 Task: Find a place to stay in Tver, Russia, from June 22 to June 30, with a price range of ₹7000 to ₹15000, 1 bedroom, 1 bathroom, and self check-in option.
Action: Mouse moved to (568, 354)
Screenshot: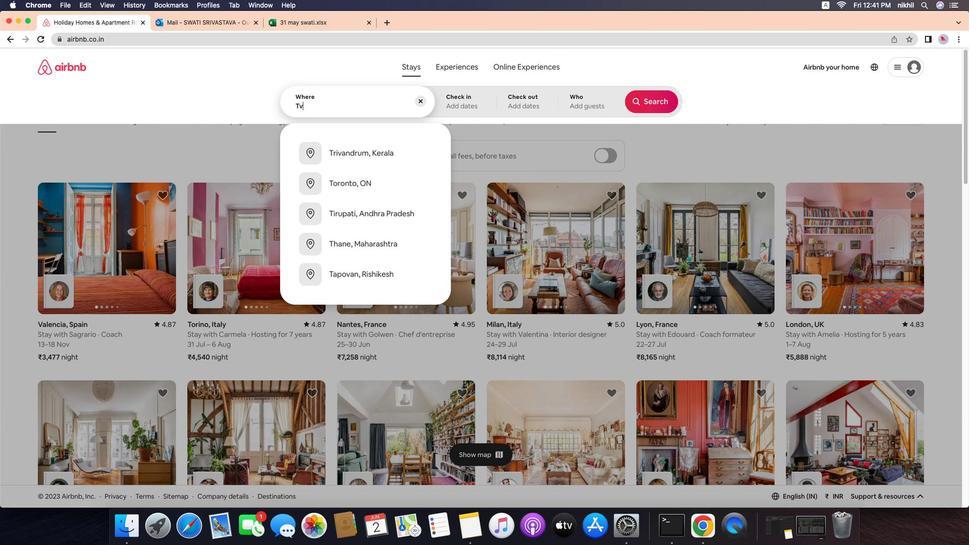 
Action: Mouse pressed left at (568, 354)
Screenshot: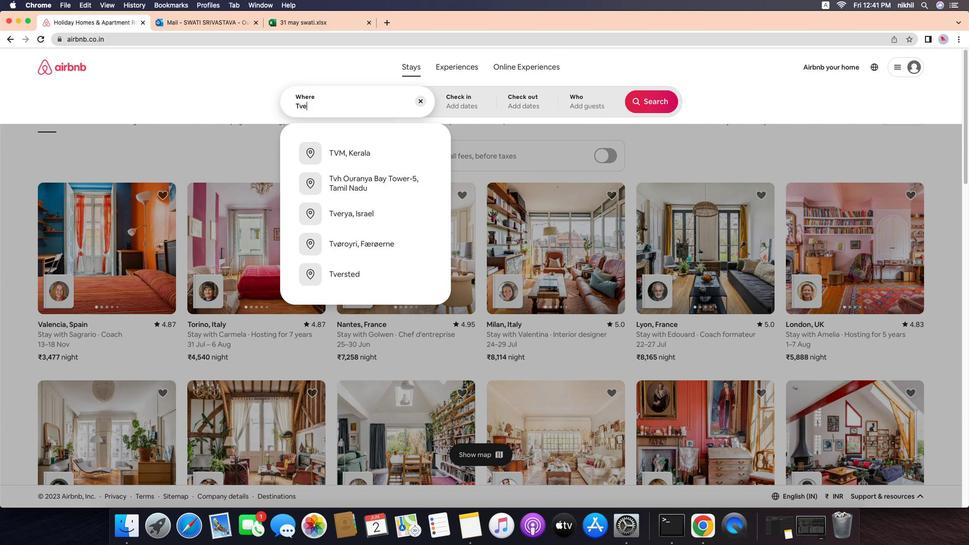 
Action: Mouse moved to (565, 355)
Screenshot: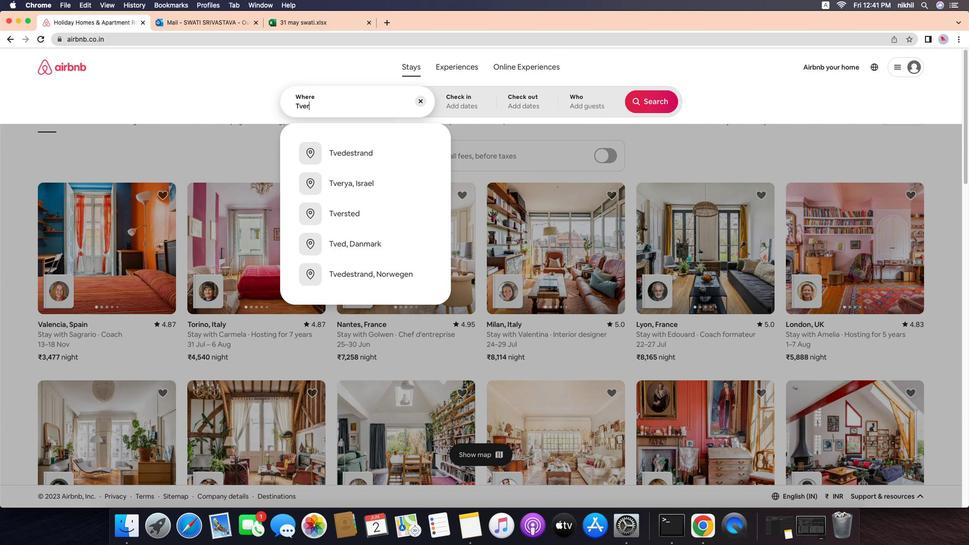 
Action: Mouse pressed left at (565, 355)
Screenshot: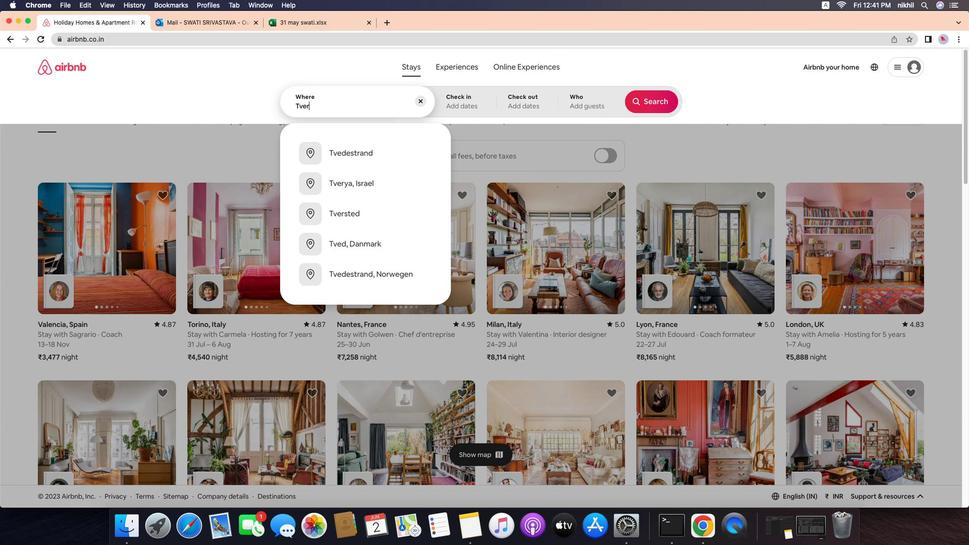 
Action: Mouse moved to (599, 348)
Screenshot: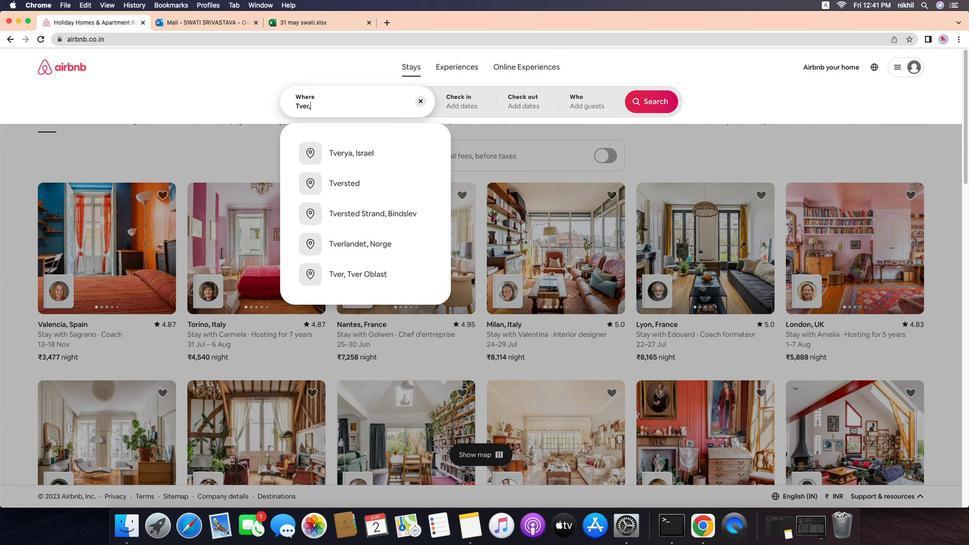 
Action: Mouse pressed left at (599, 348)
Screenshot: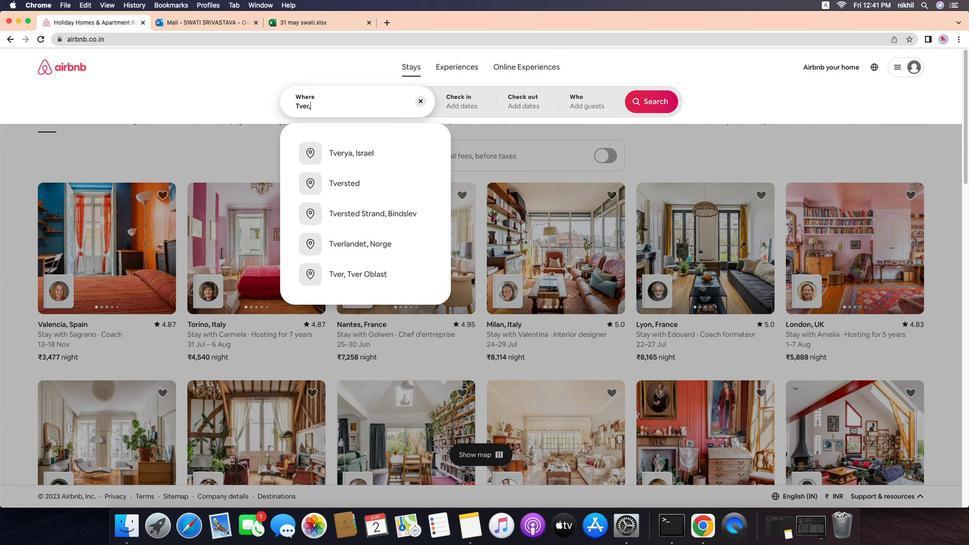 
Action: Mouse moved to (599, 348)
Screenshot: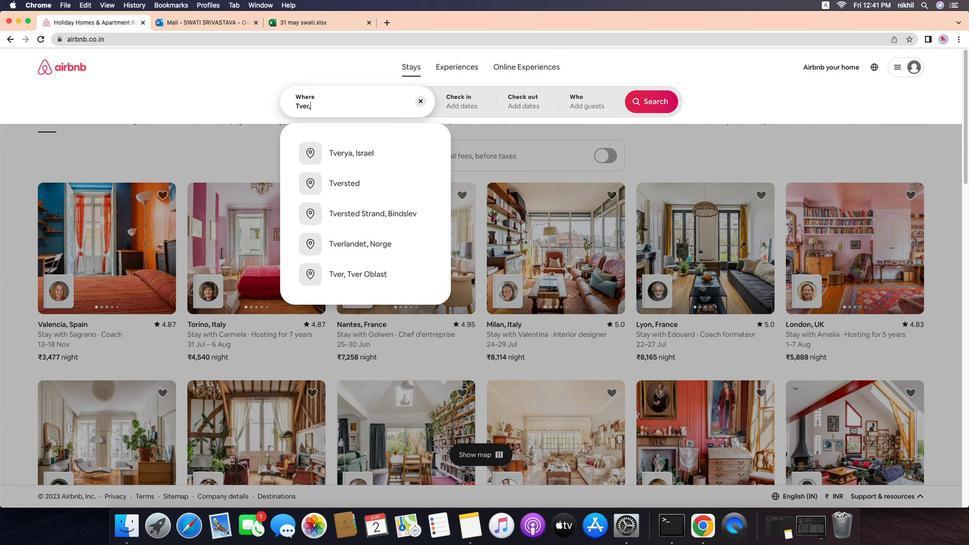 
Action: Key pressed Key.caps_lock'T'Key.caps_lock'v''e''r'','Key.spaceKey.caps_lock'R'Key.caps_lock'u''s''s''i''a'Key.enter
Screenshot: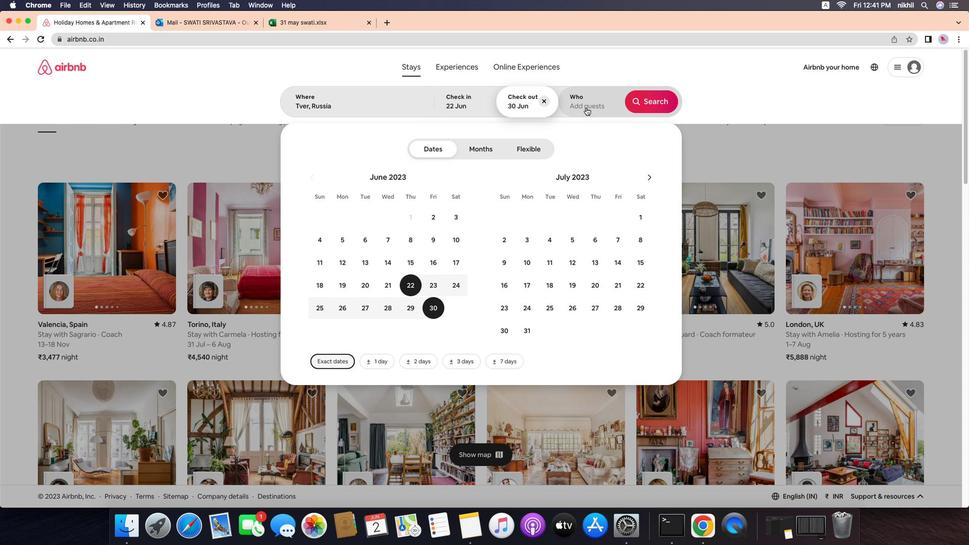 
Action: Mouse moved to (573, 313)
Screenshot: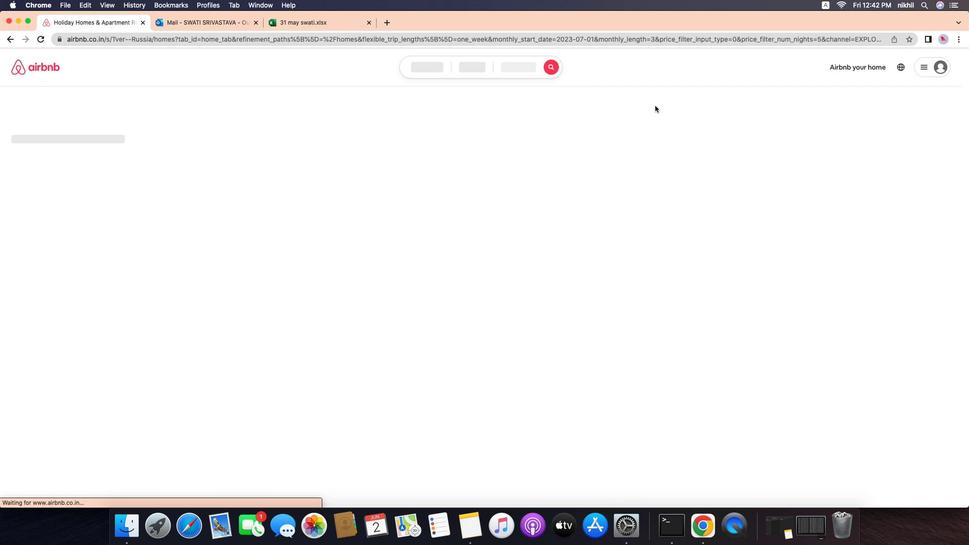 
Action: Mouse pressed left at (573, 313)
Screenshot: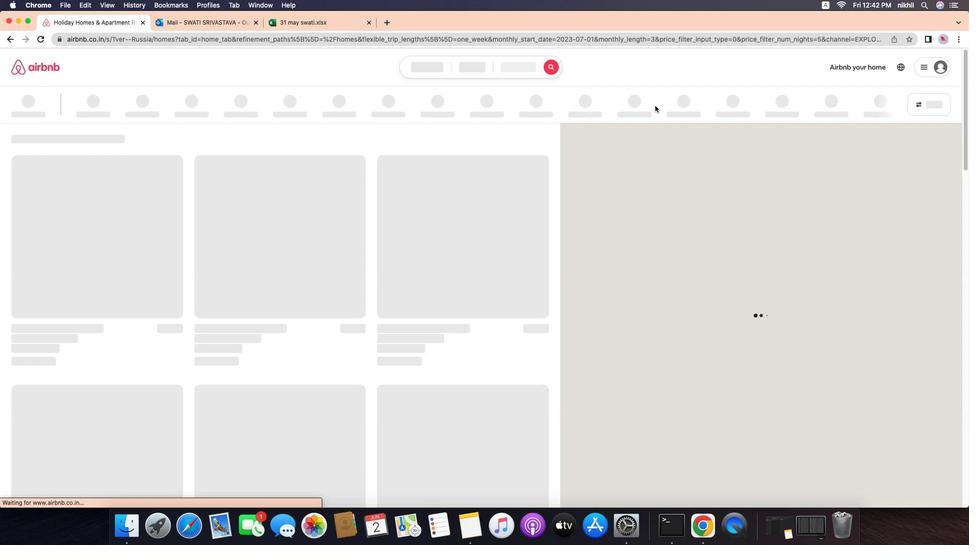 
Action: Mouse moved to (560, 308)
Screenshot: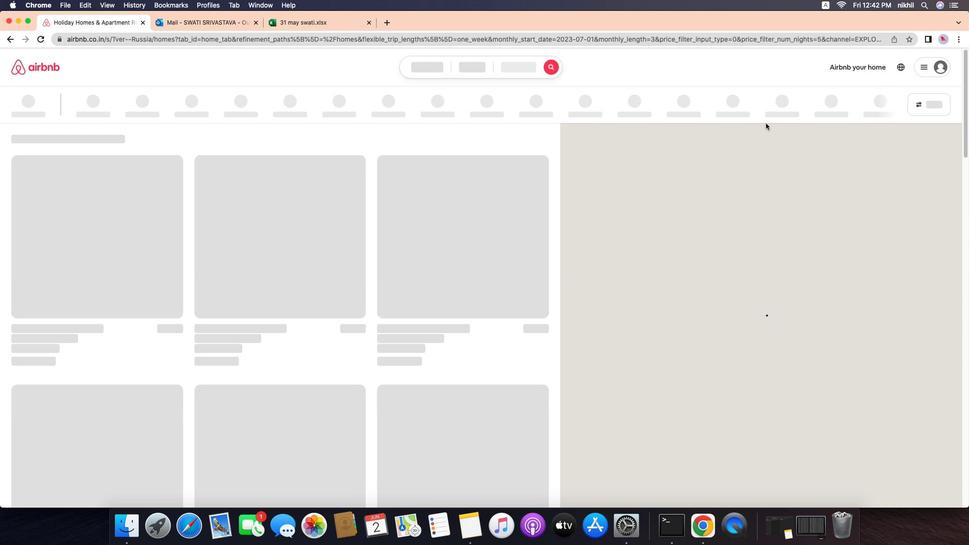 
Action: Mouse pressed left at (560, 308)
Screenshot: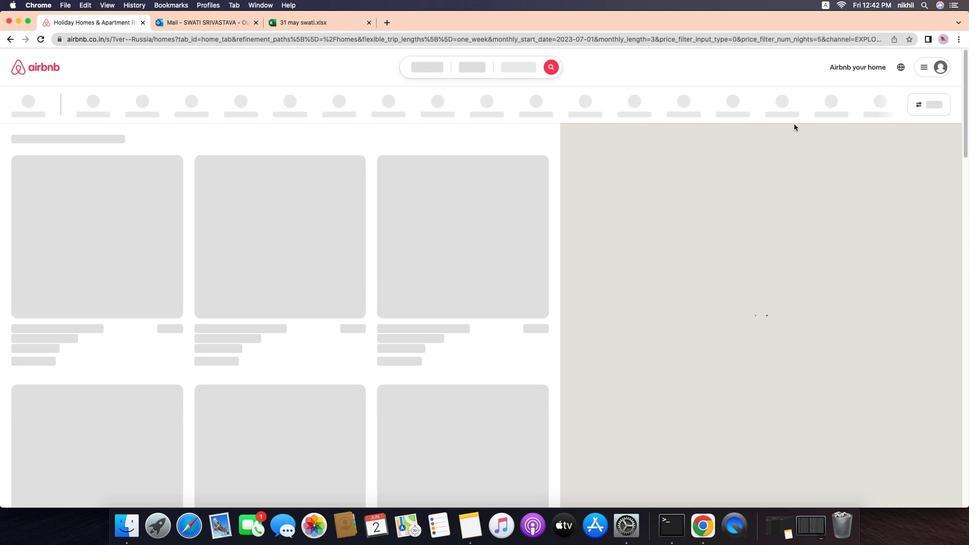 
Action: Mouse moved to (460, 348)
Screenshot: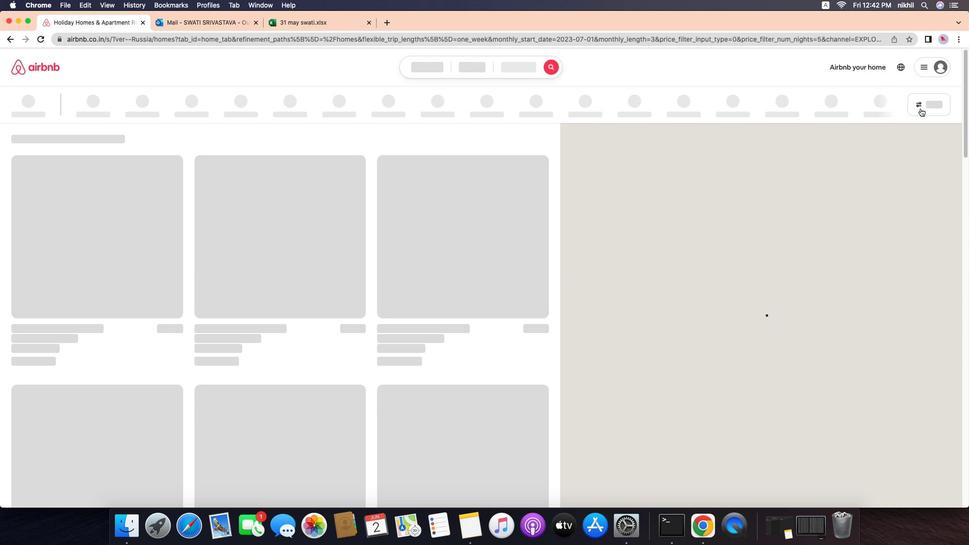 
Action: Mouse pressed left at (460, 348)
Screenshot: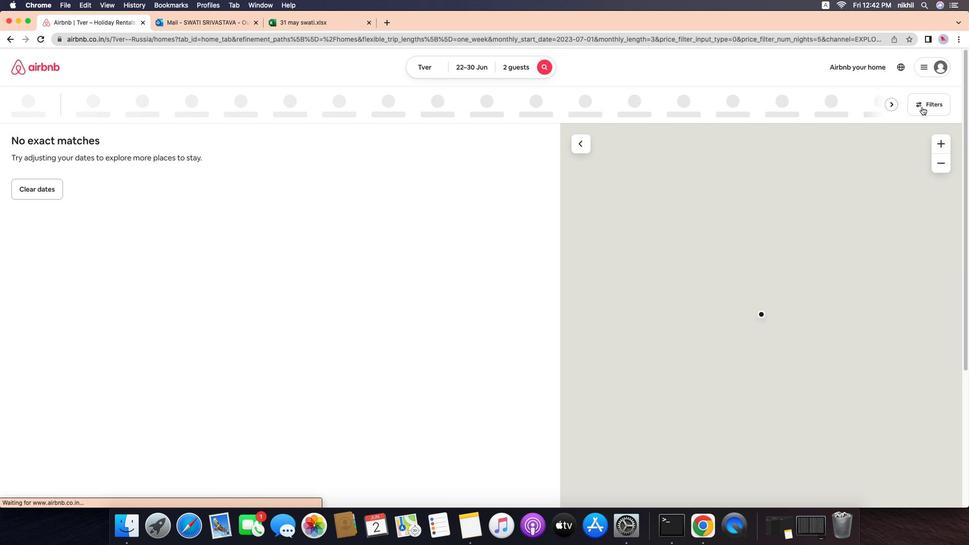 
Action: Mouse moved to (419, 338)
Screenshot: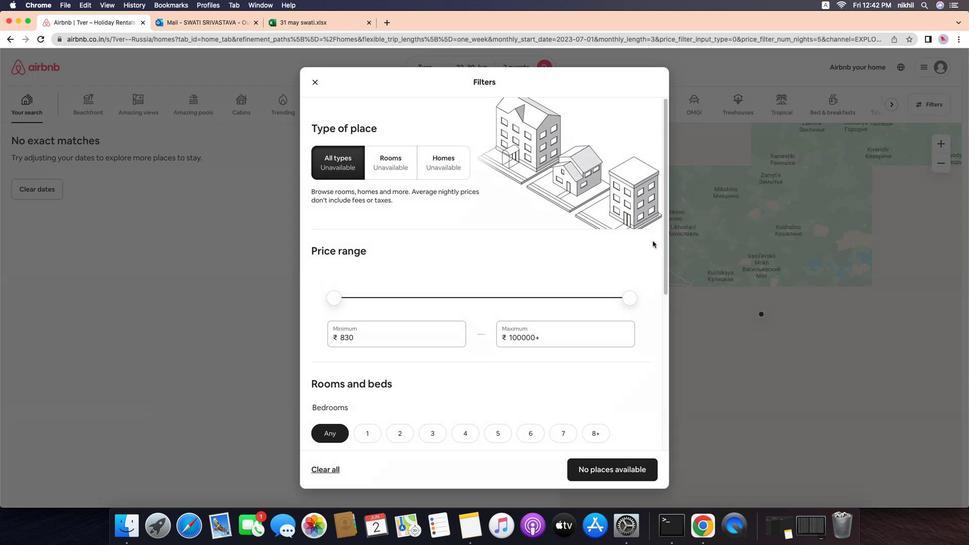 
Action: Mouse pressed left at (419, 338)
Screenshot: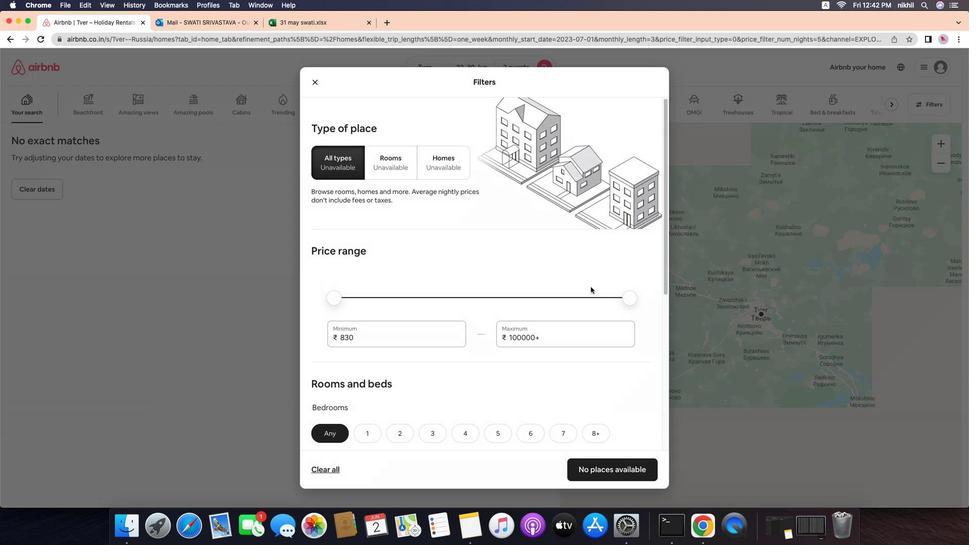 
Action: Mouse pressed left at (419, 338)
Screenshot: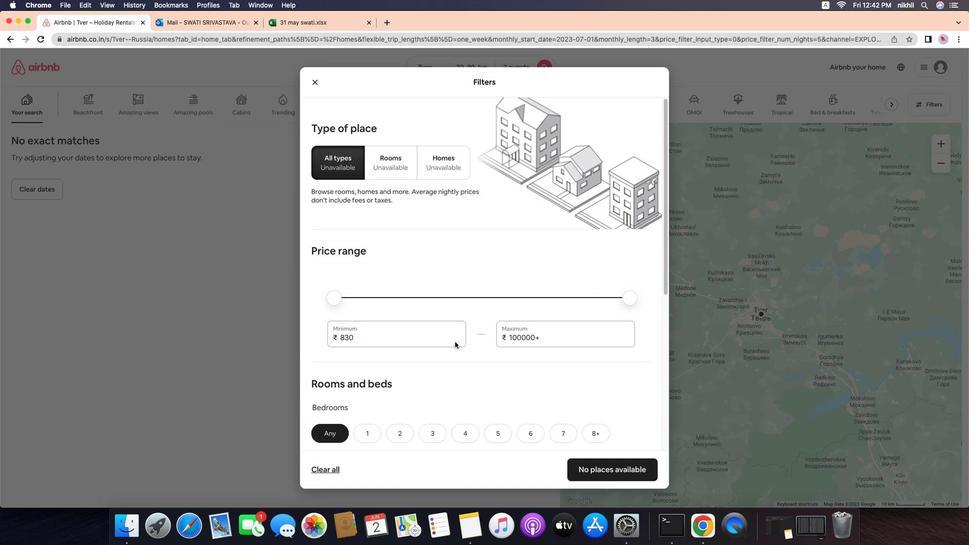 
Action: Mouse moved to (416, 348)
Screenshot: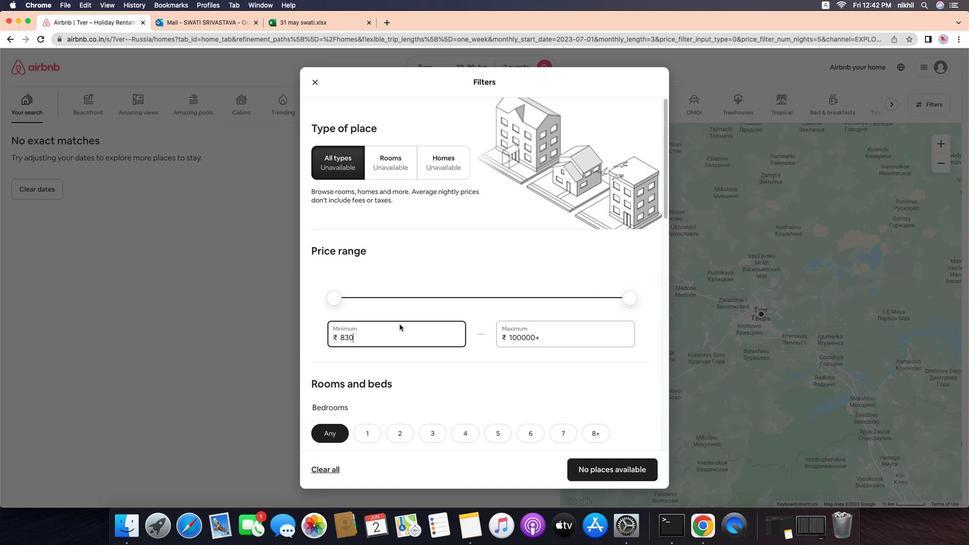 
Action: Mouse pressed left at (416, 348)
Screenshot: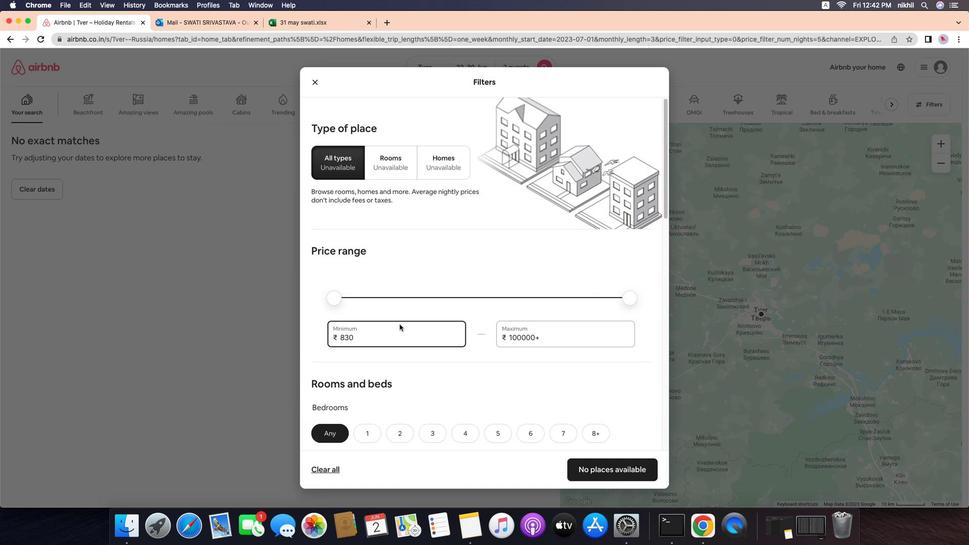 
Action: Mouse moved to (244, 347)
Screenshot: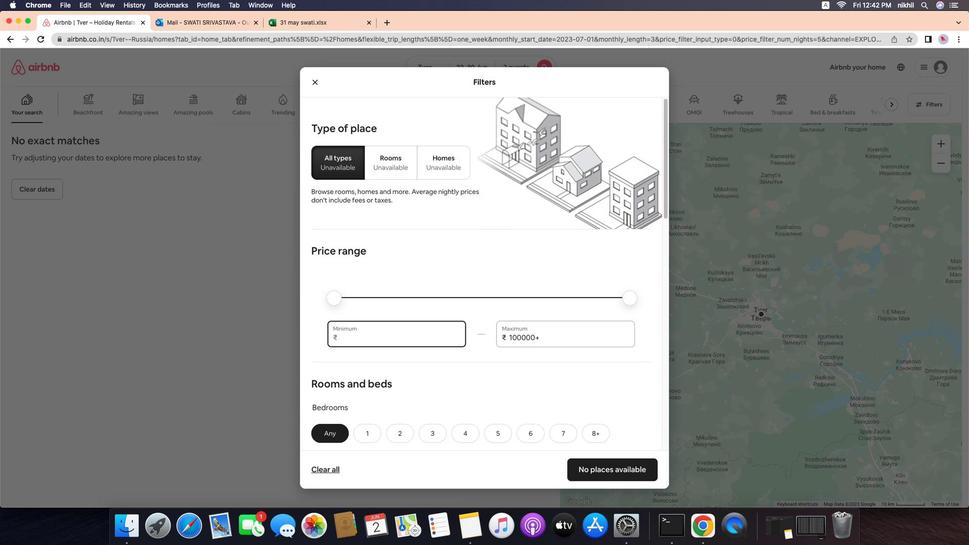 
Action: Mouse pressed left at (244, 347)
Screenshot: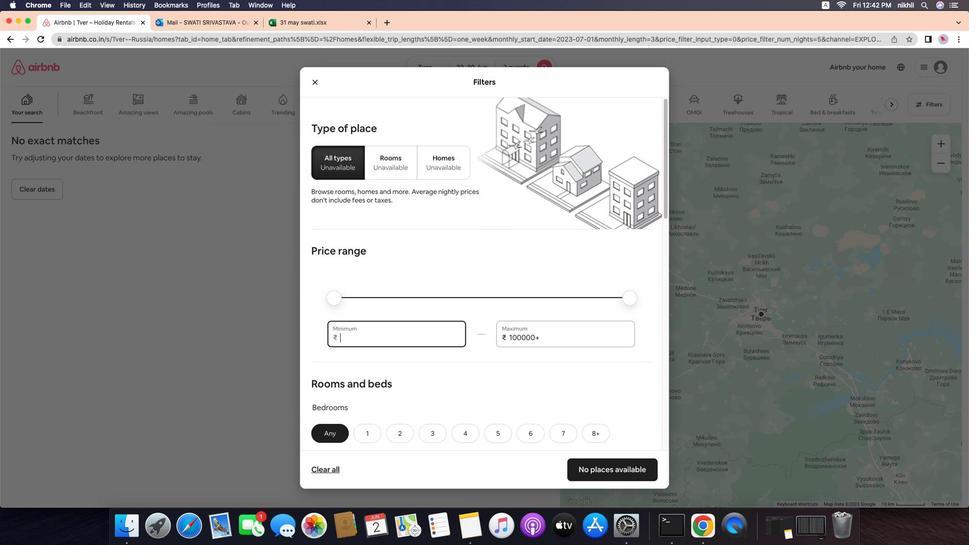 
Action: Mouse moved to (239, 348)
Screenshot: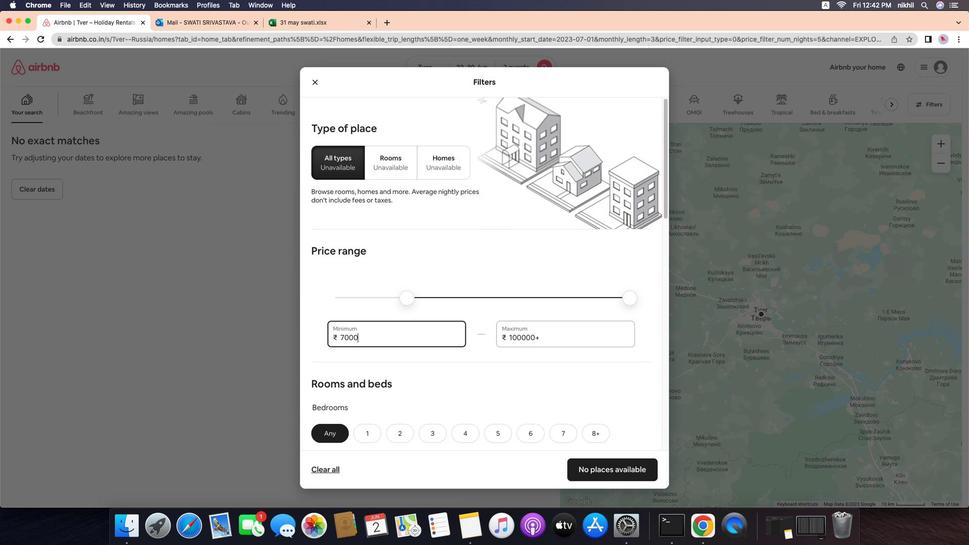 
Action: Mouse pressed left at (239, 348)
Screenshot: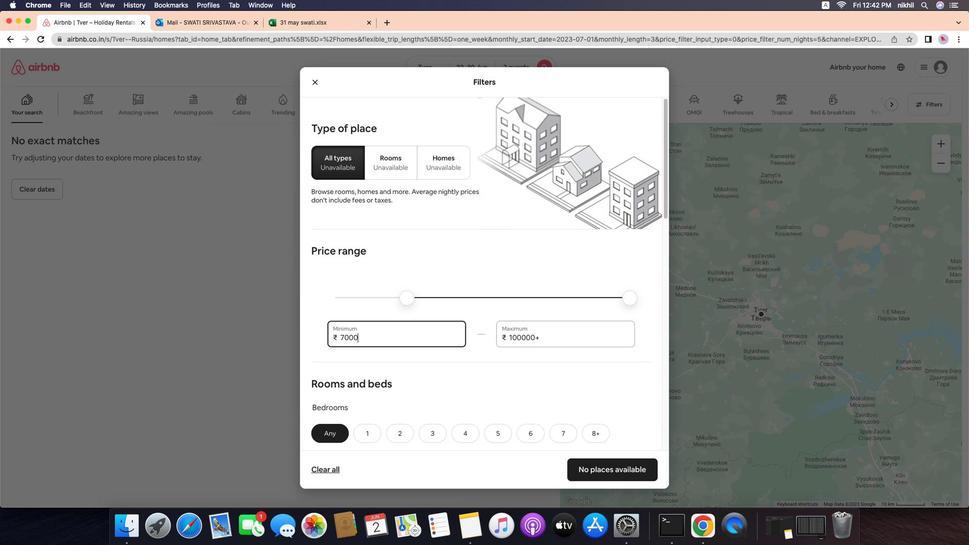 
Action: Mouse moved to (577, 302)
Screenshot: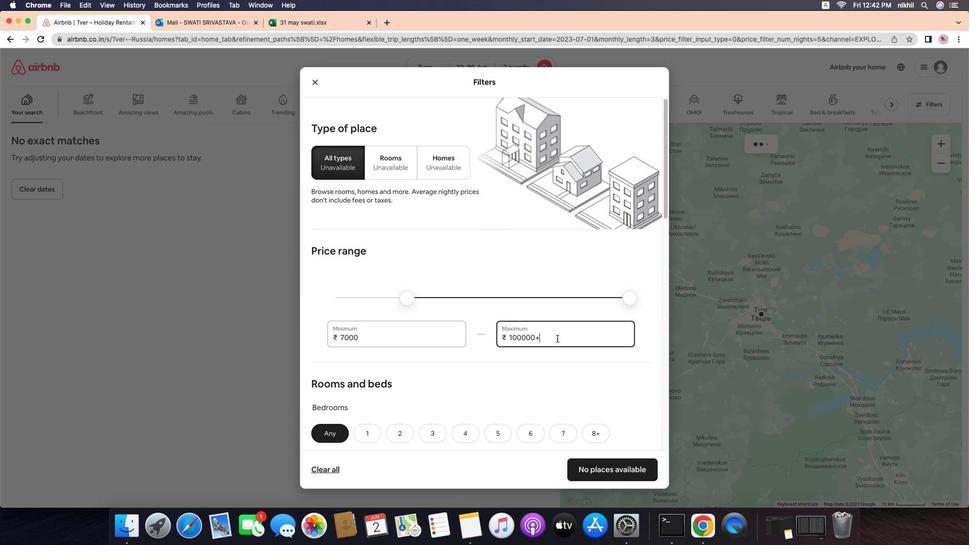
Action: Mouse pressed left at (577, 302)
Screenshot: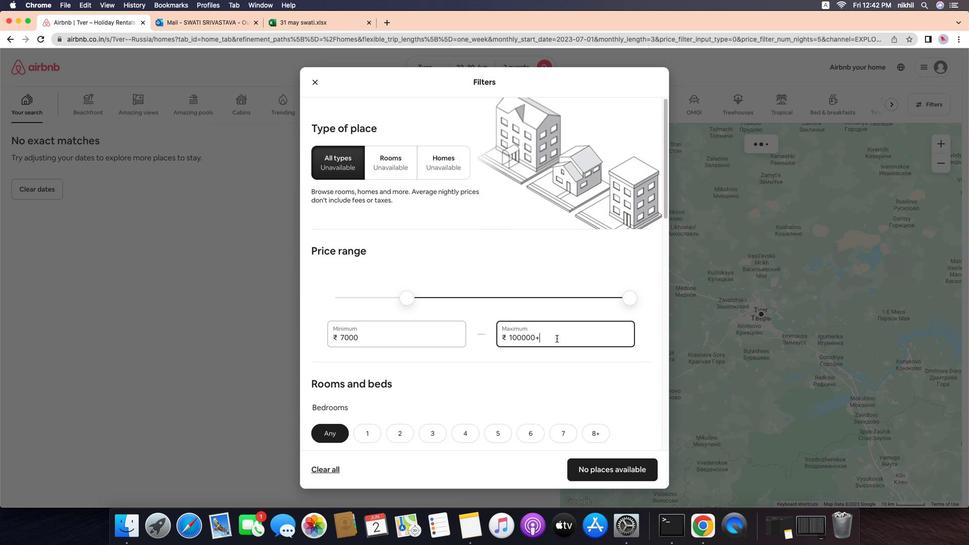 
Action: Mouse moved to (581, 304)
Screenshot: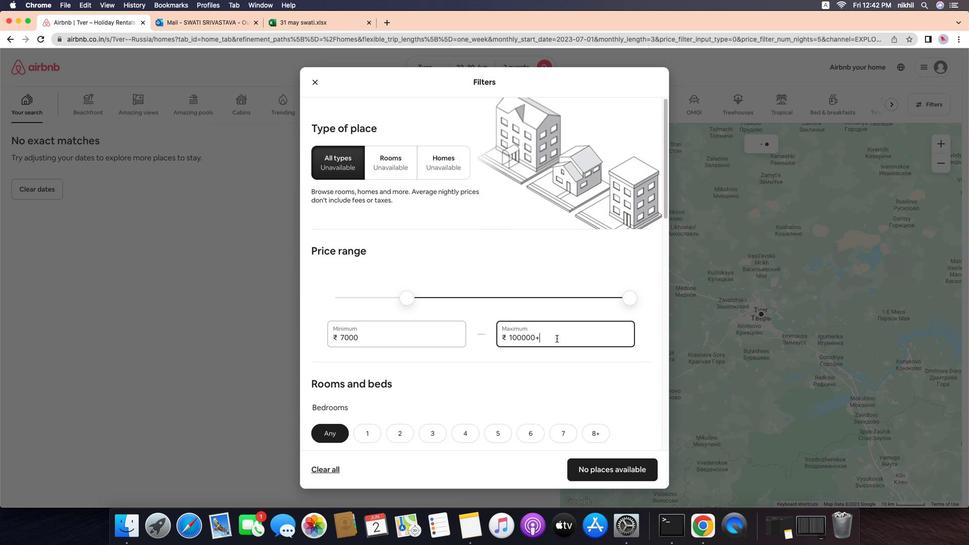 
Action: Key pressed Key.backspaceKey.backspaceKey.backspaceKey.backspace'7''0''0''0'
Screenshot: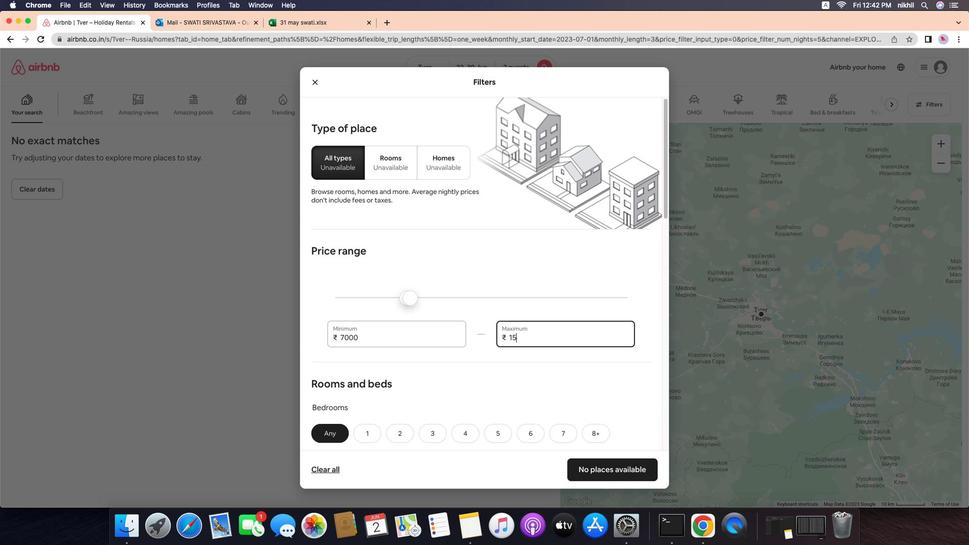 
Action: Mouse moved to (479, 301)
Screenshot: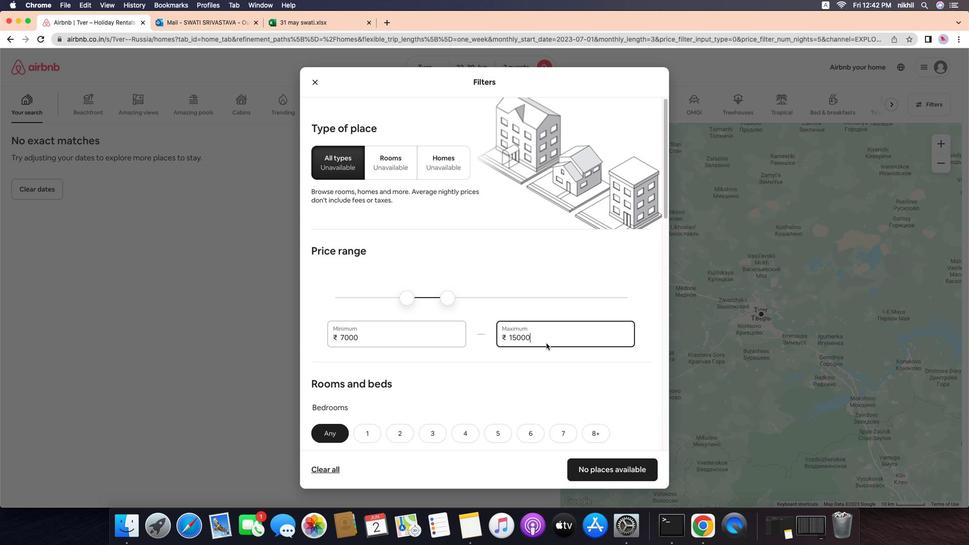 
Action: Mouse pressed left at (479, 301)
Screenshot: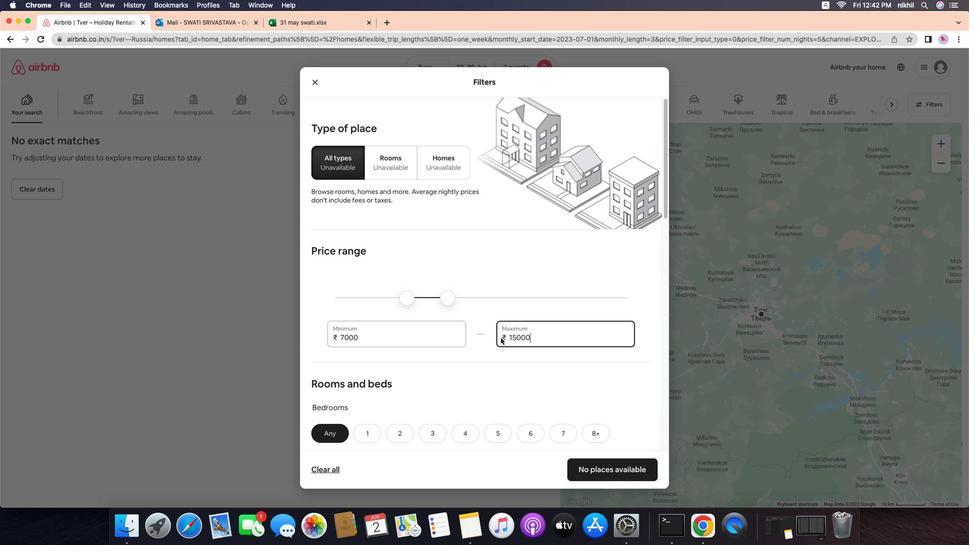 
Action: Mouse moved to (480, 301)
Screenshot: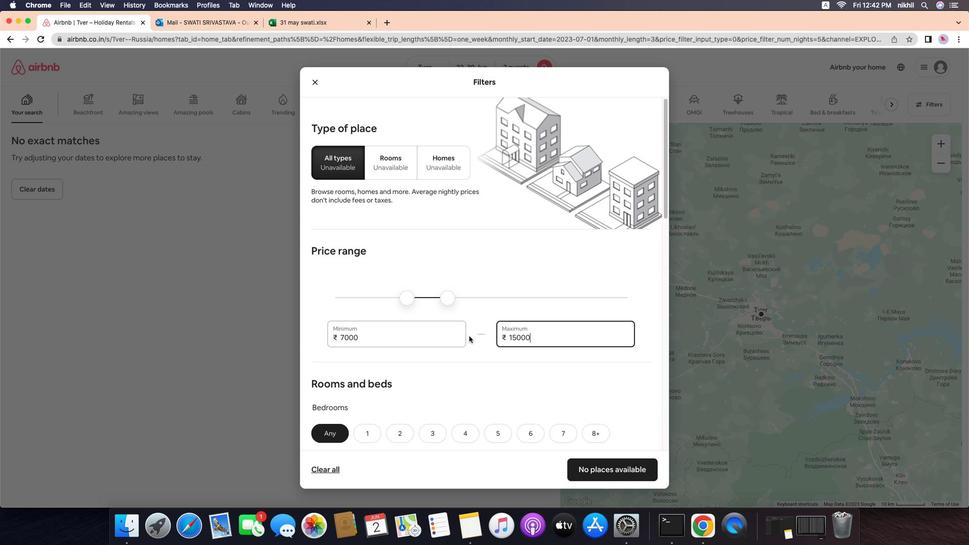 
Action: Key pressed Key.backspaceKey.backspaceKey.backspaceKey.backspaceKey.backspaceKey.backspaceKey.backspaceKey.backspace'1''5''0''0''0'
Screenshot: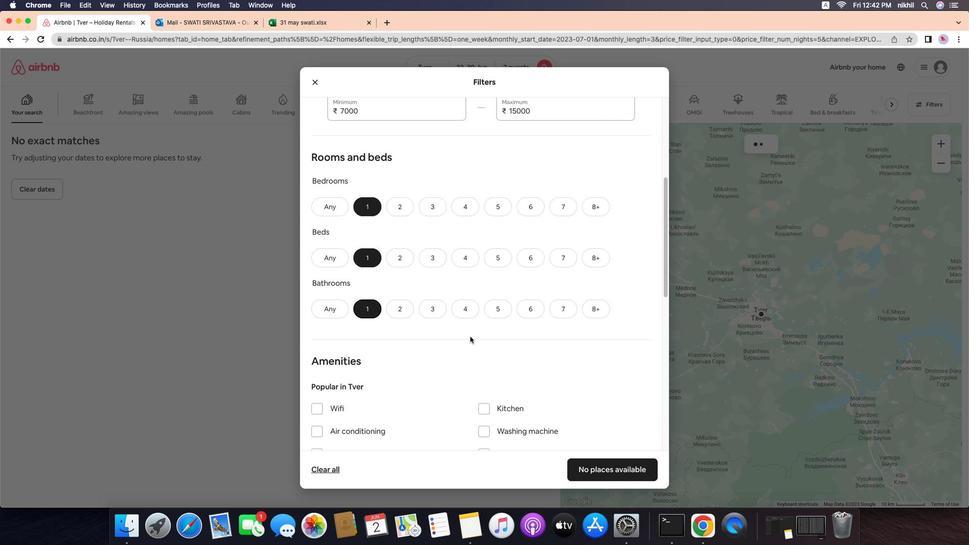 
Action: Mouse moved to (535, 302)
Screenshot: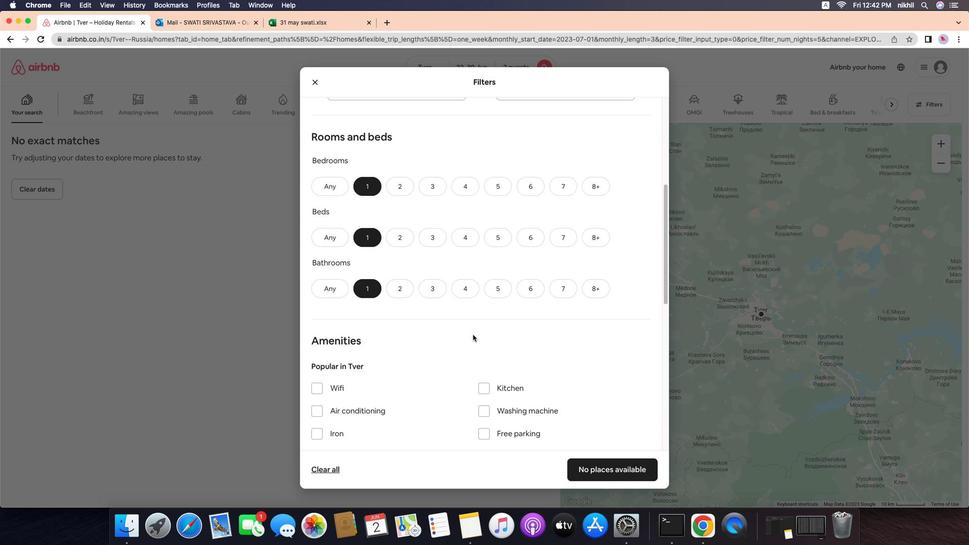 
Action: Mouse scrolled (535, 302) with delta (838, 369)
Screenshot: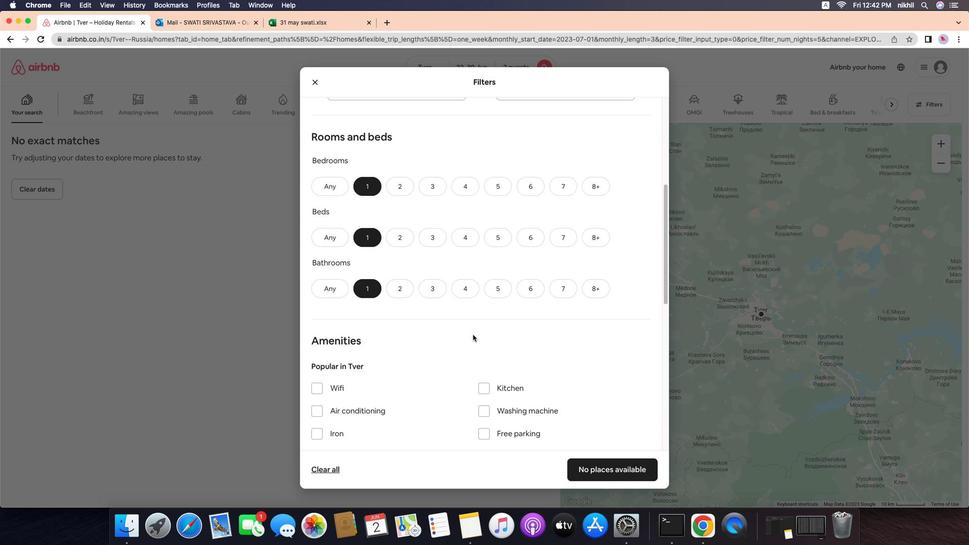 
Action: Mouse scrolled (535, 302) with delta (838, 369)
Screenshot: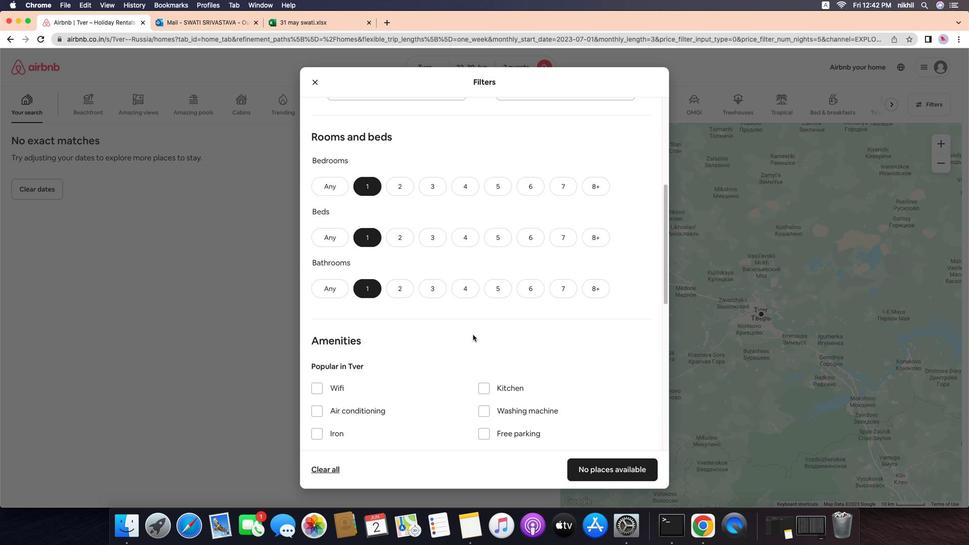 
Action: Mouse scrolled (535, 302) with delta (838, 370)
Screenshot: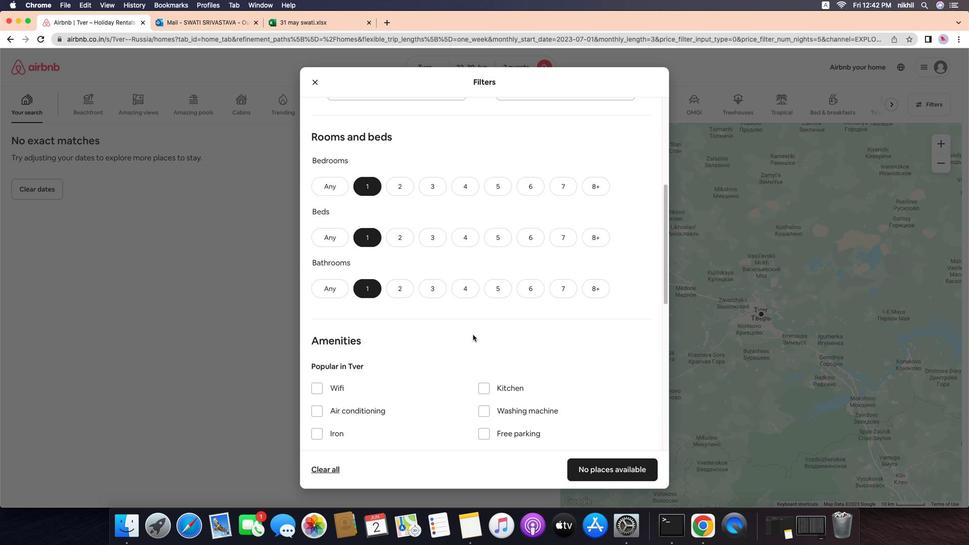 
Action: Mouse scrolled (535, 302) with delta (838, 370)
Screenshot: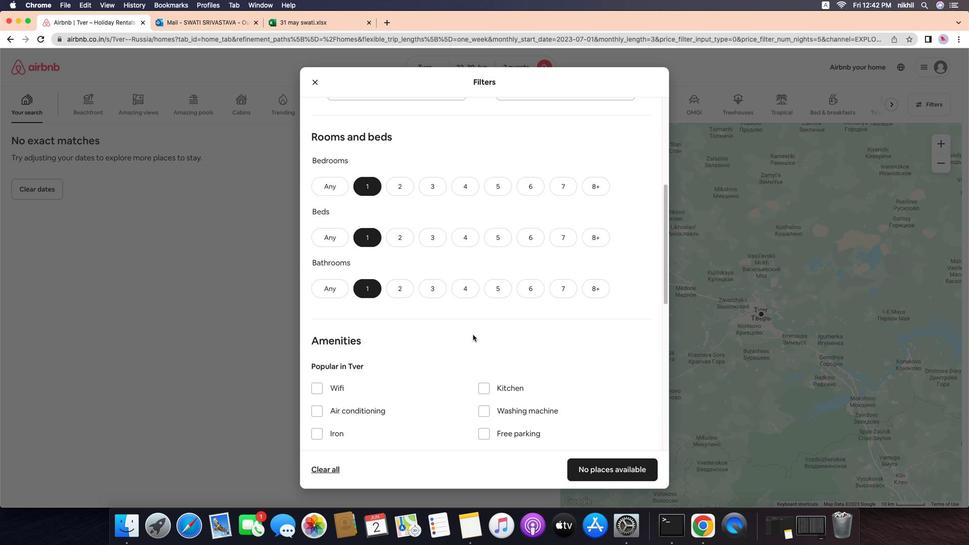 
Action: Mouse moved to (598, 328)
Screenshot: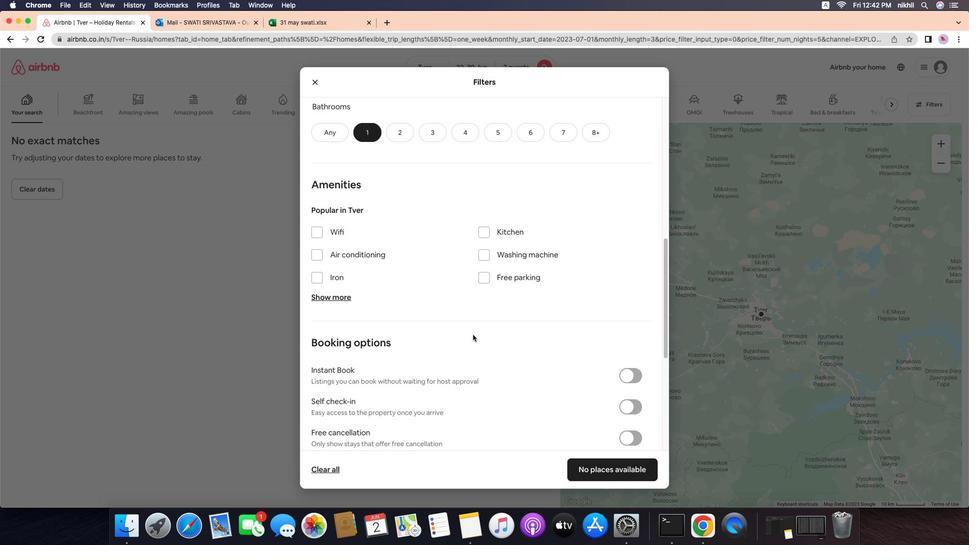 
Action: Mouse pressed left at (598, 328)
Screenshot: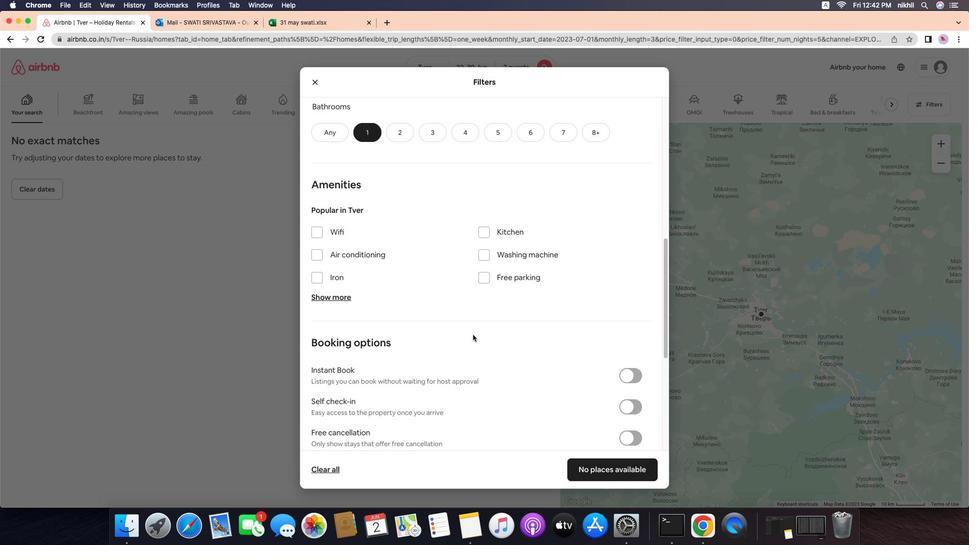 
Action: Mouse moved to (602, 318)
Screenshot: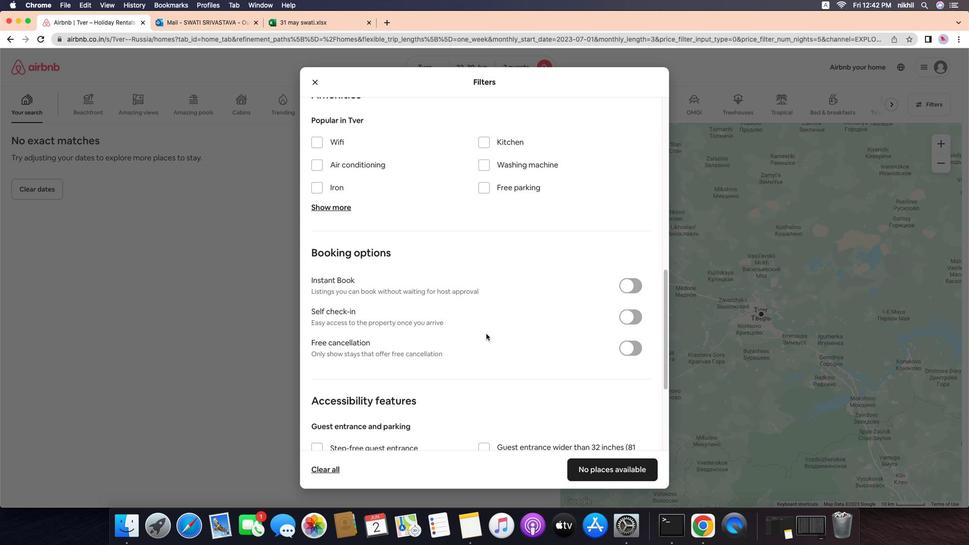 
Action: Mouse pressed left at (602, 318)
Screenshot: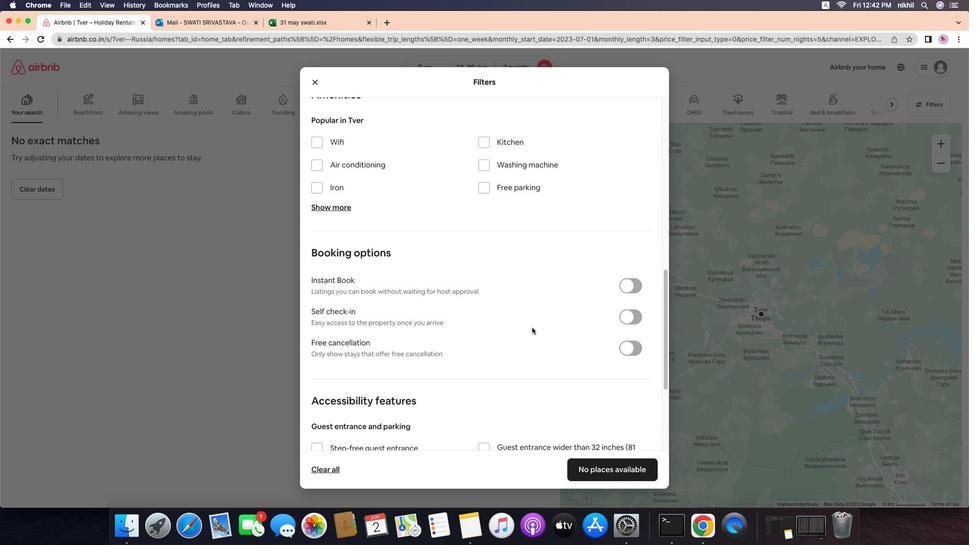 
Action: Mouse moved to (599, 307)
Screenshot: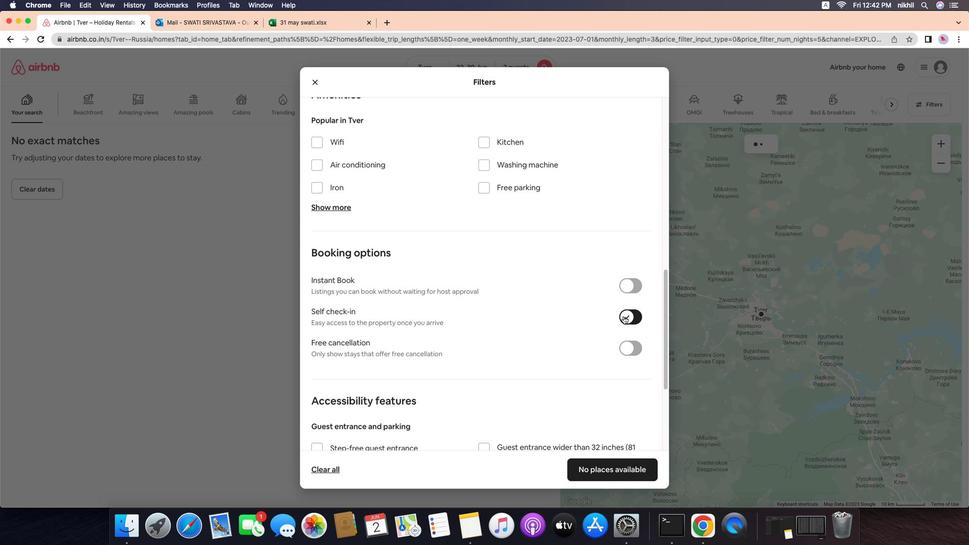 
Action: Mouse pressed left at (599, 307)
Screenshot: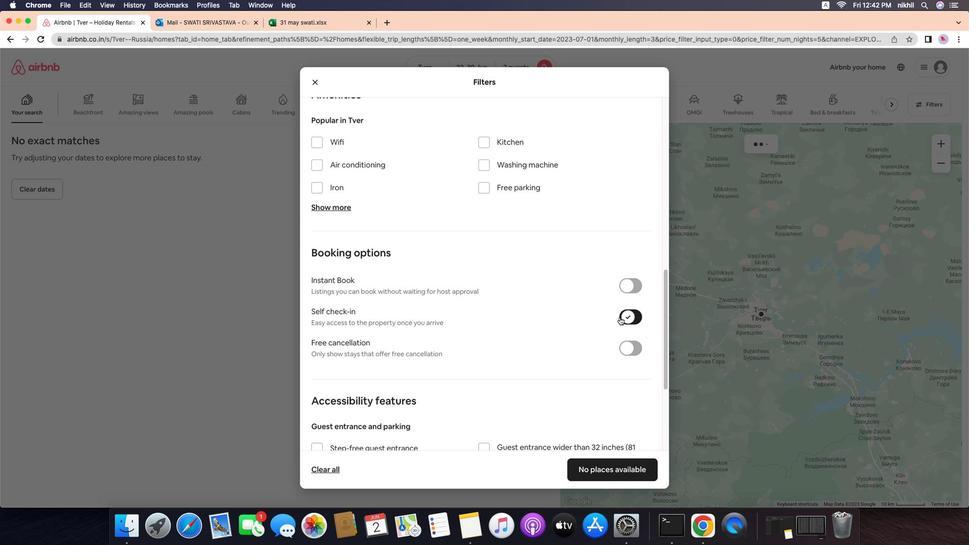 
Action: Mouse moved to (534, 302)
Screenshot: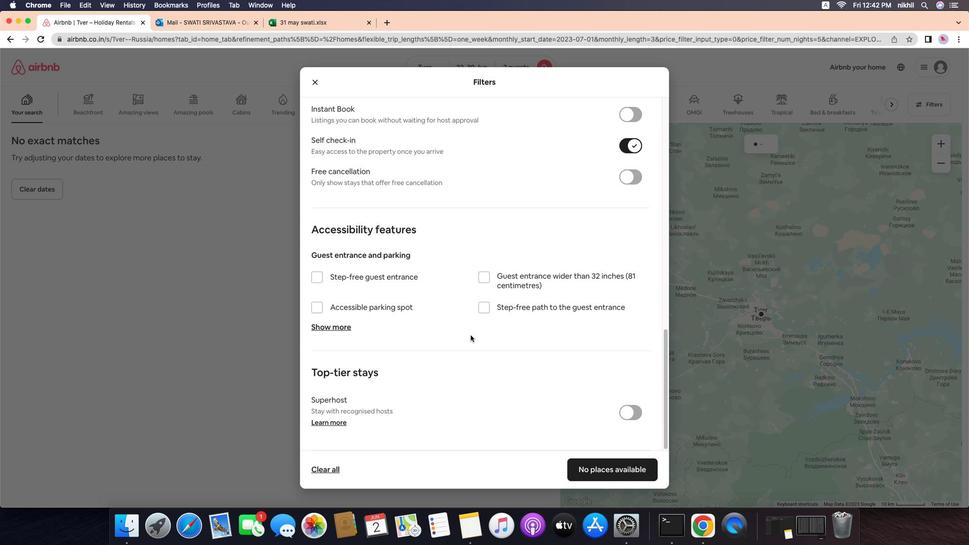
Action: Mouse scrolled (534, 302) with delta (838, 369)
Screenshot: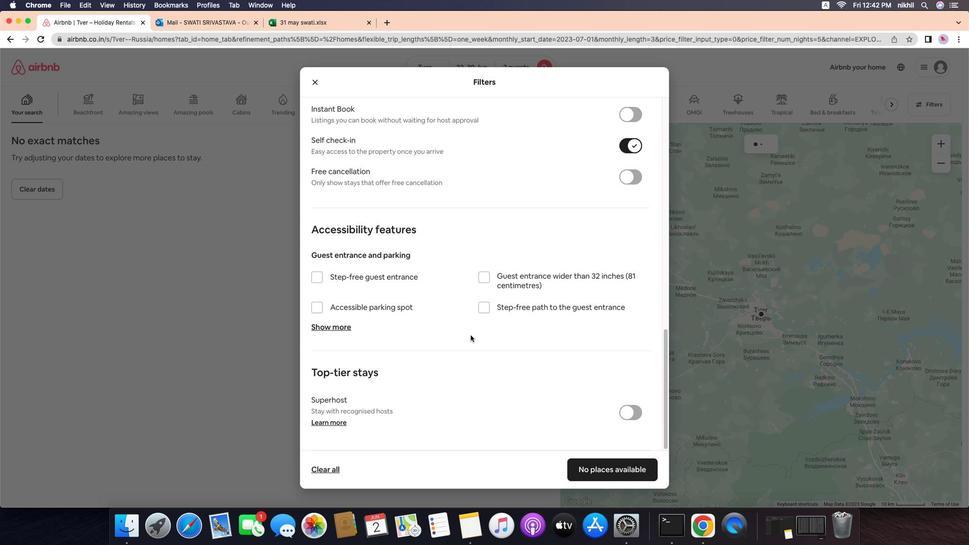 
Action: Mouse moved to (534, 302)
Screenshot: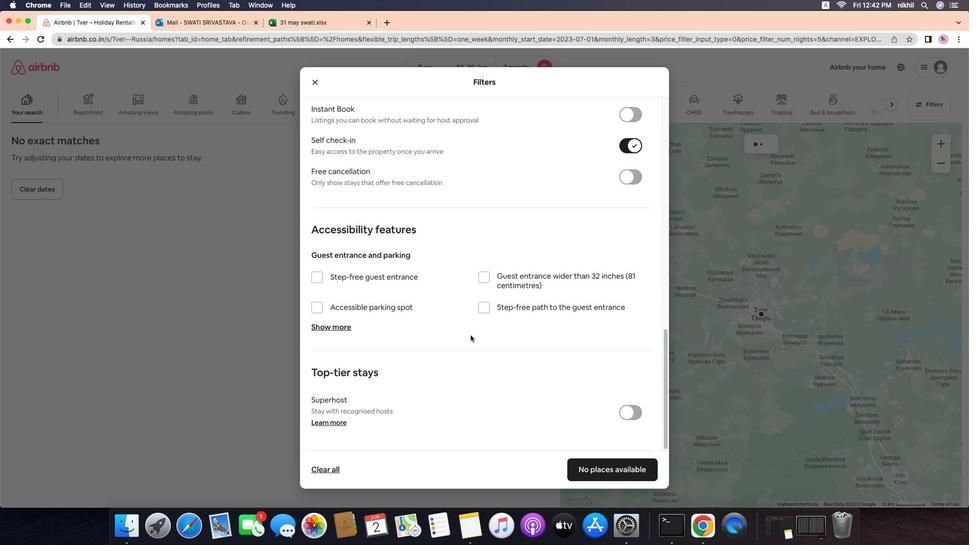 
Action: Mouse scrolled (534, 302) with delta (838, 369)
Screenshot: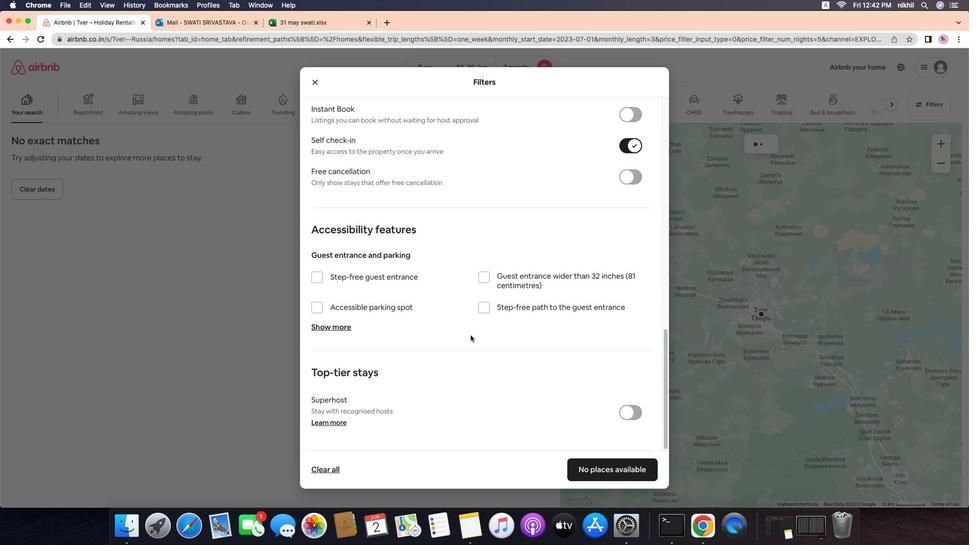 
Action: Mouse moved to (534, 302)
Screenshot: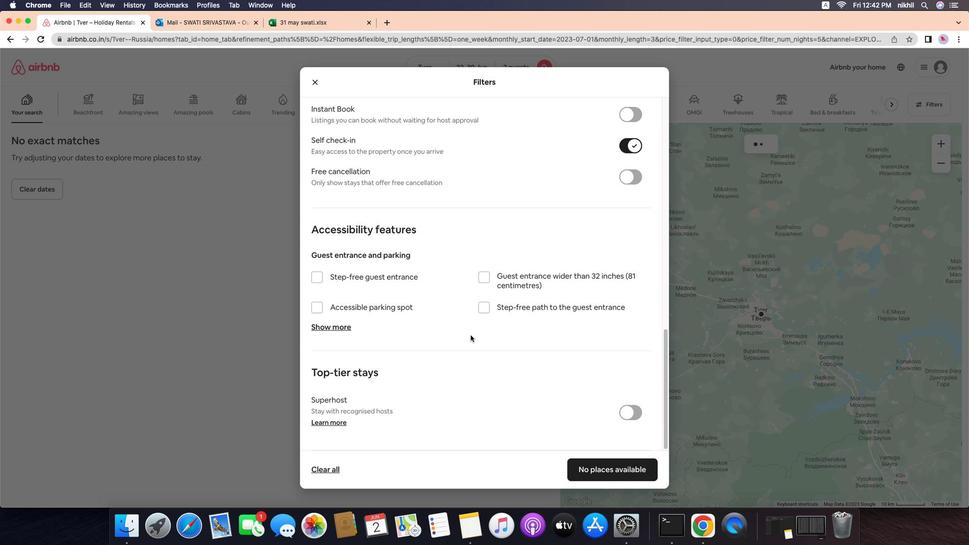 
Action: Mouse scrolled (534, 302) with delta (838, 369)
Screenshot: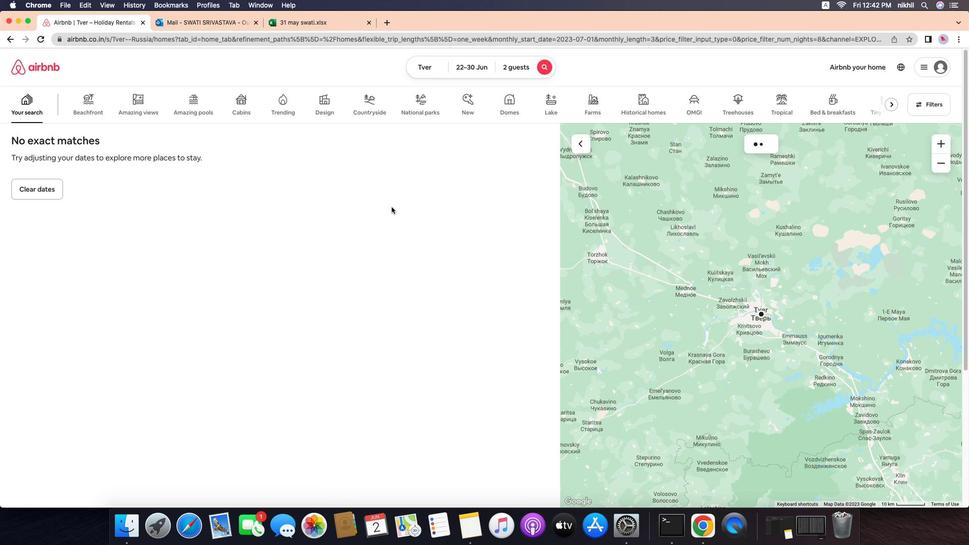 
Action: Mouse scrolled (534, 302) with delta (838, 369)
Screenshot: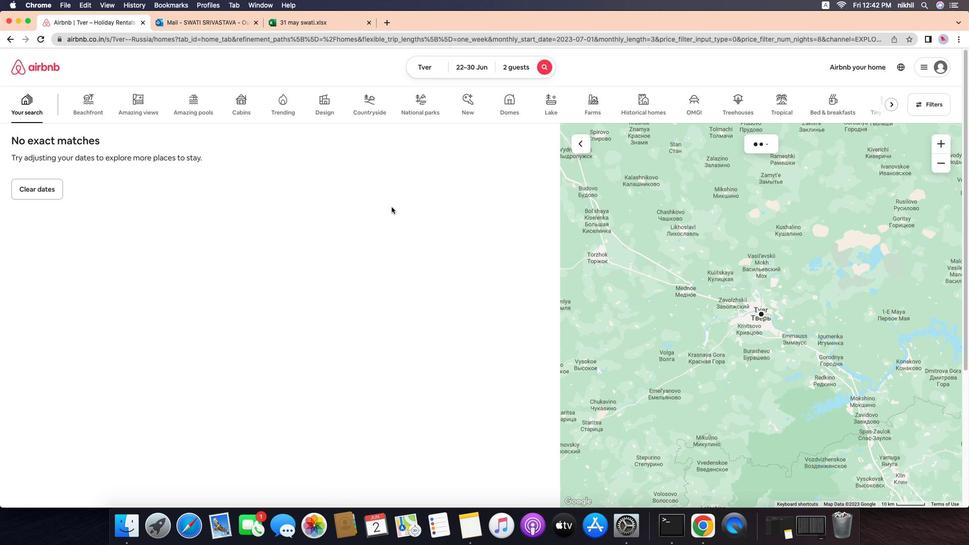 
Action: Mouse scrolled (534, 302) with delta (838, 370)
Screenshot: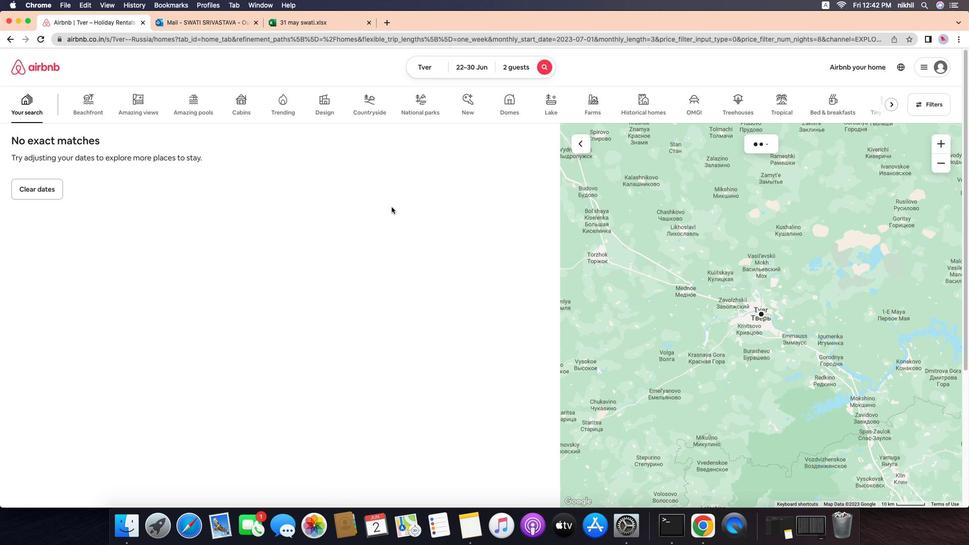 
Action: Mouse scrolled (534, 302) with delta (838, 370)
Screenshot: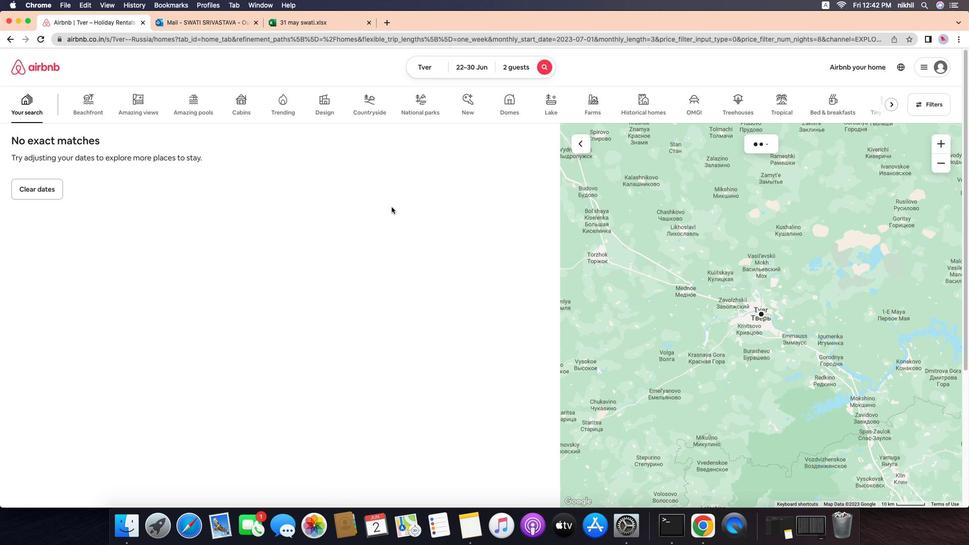 
Action: Mouse scrolled (534, 302) with delta (838, 369)
Screenshot: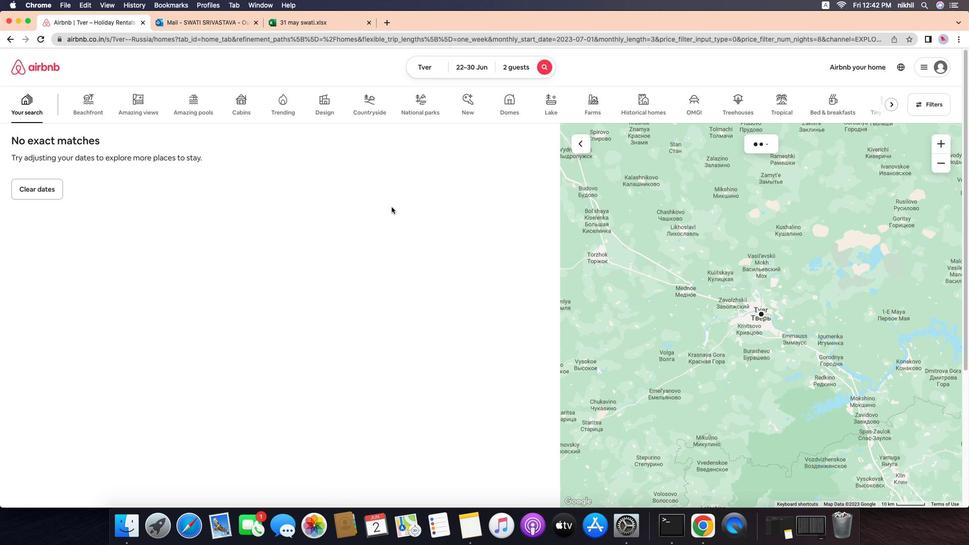 
Action: Mouse scrolled (534, 302) with delta (838, 369)
Screenshot: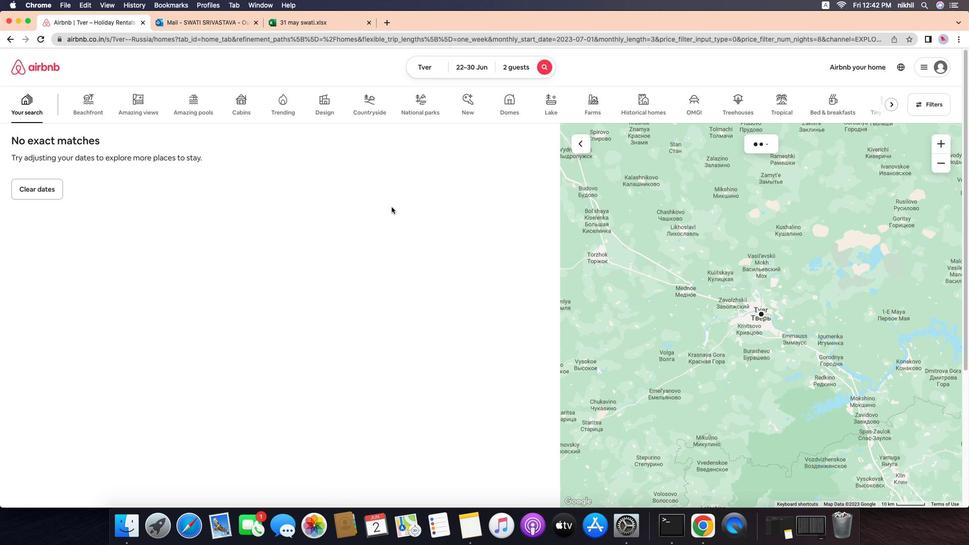 
Action: Mouse scrolled (534, 302) with delta (838, 370)
Screenshot: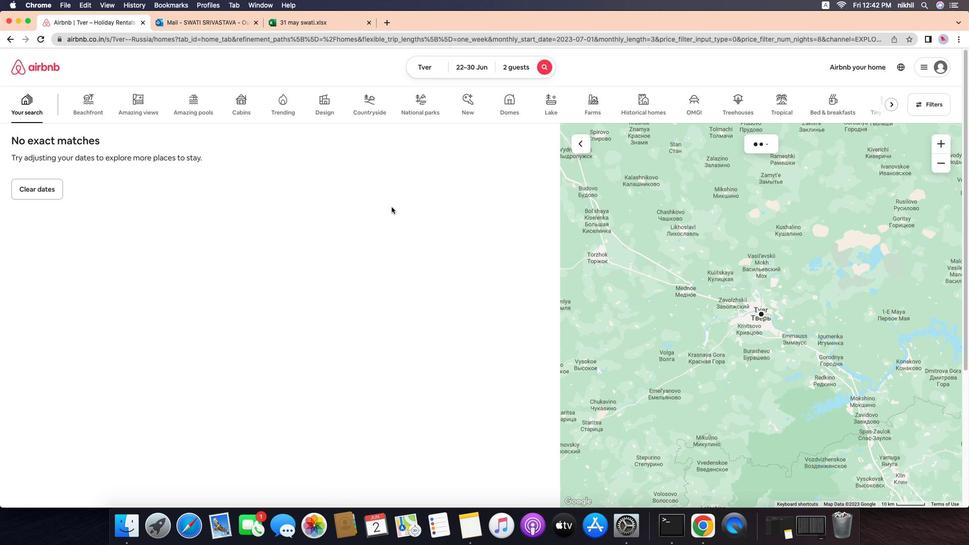 
Action: Mouse moved to (436, 306)
Screenshot: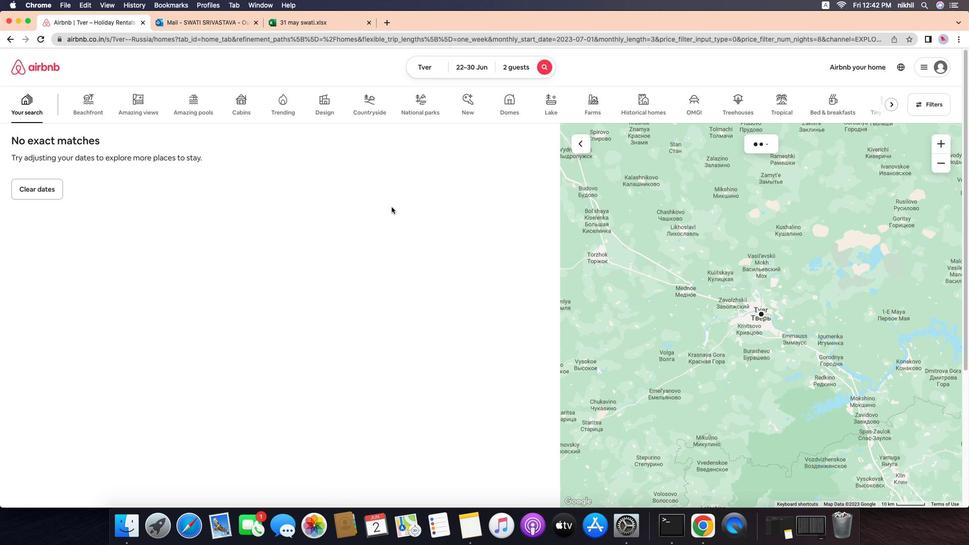 
Action: Mouse pressed left at (436, 306)
Screenshot: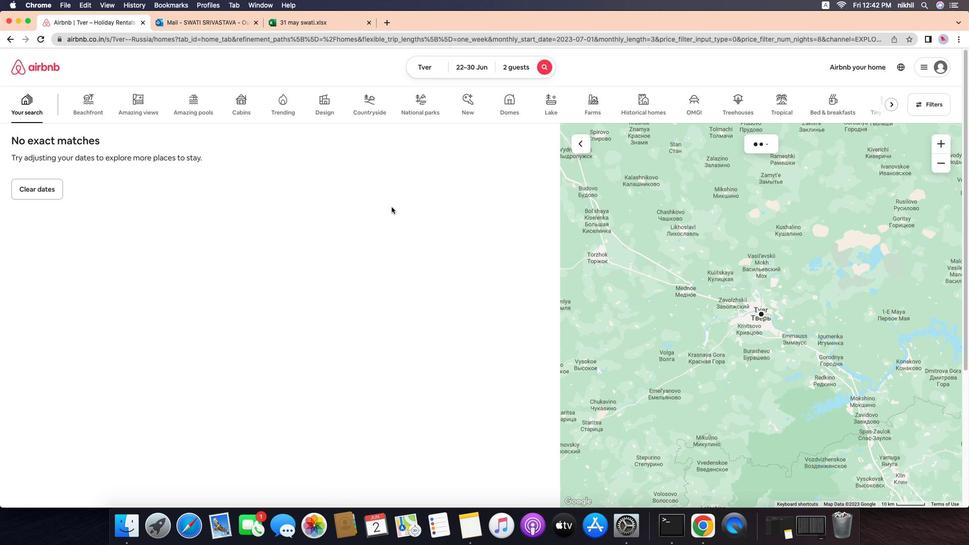 
Action: Mouse moved to (535, 302)
Screenshot: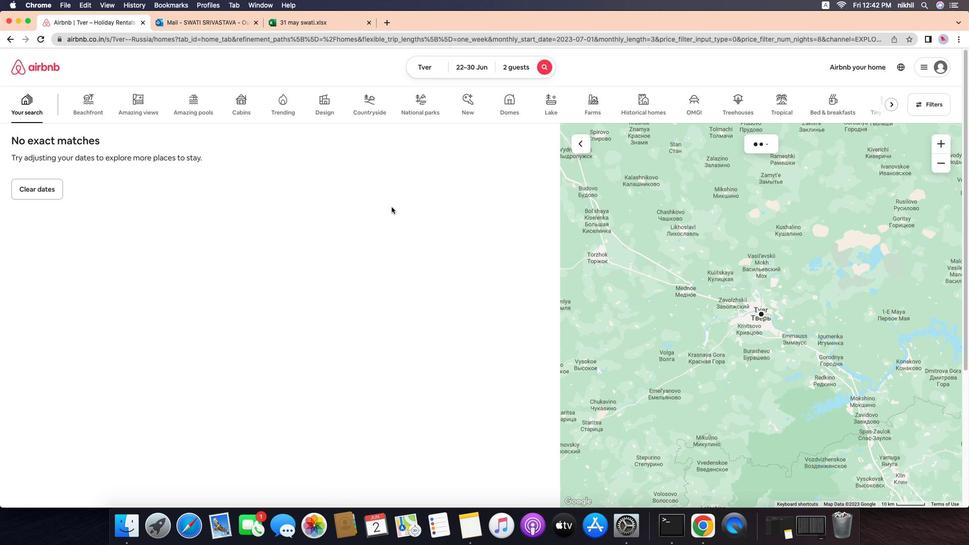 
Action: Mouse scrolled (535, 302) with delta (838, 369)
Screenshot: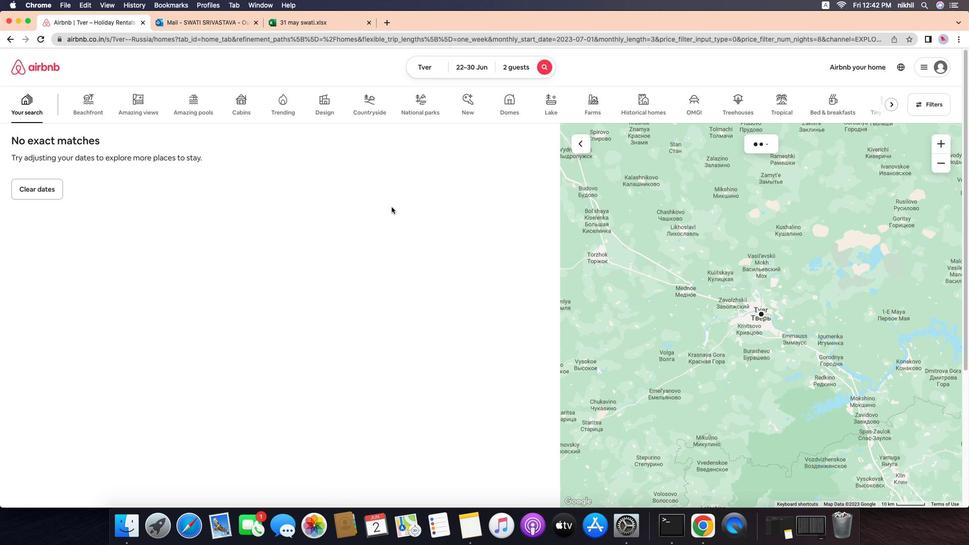 
Action: Mouse moved to (535, 302)
Screenshot: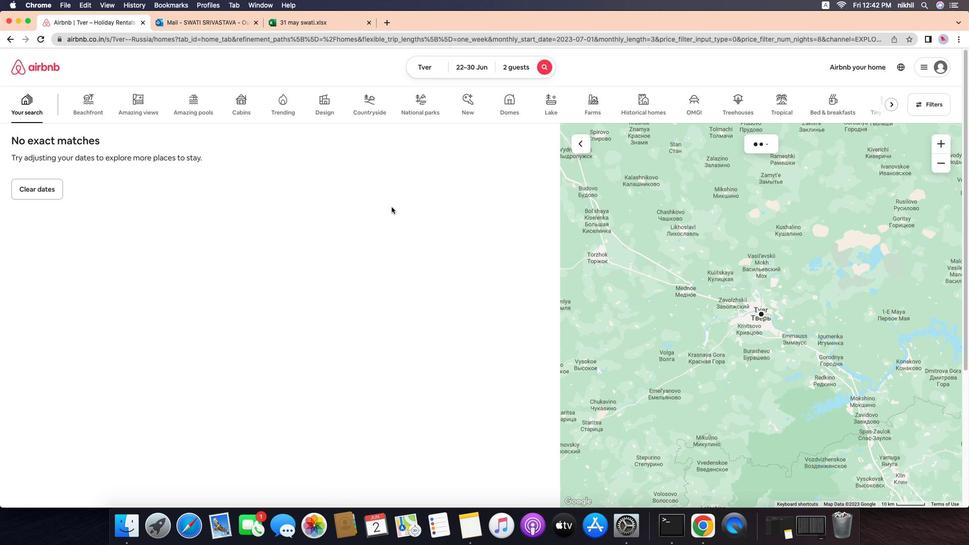 
Action: Mouse scrolled (535, 302) with delta (838, 369)
Screenshot: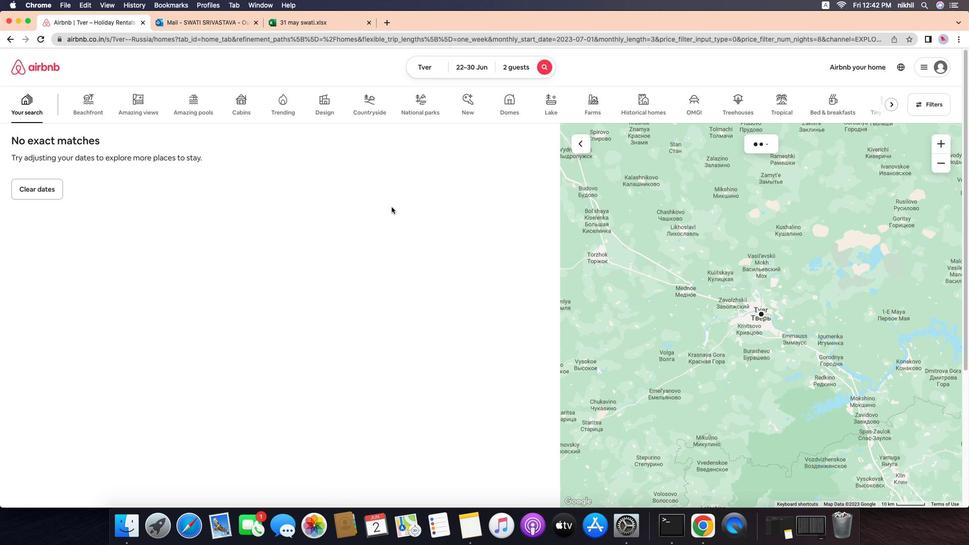 
Action: Mouse moved to (535, 302)
Screenshot: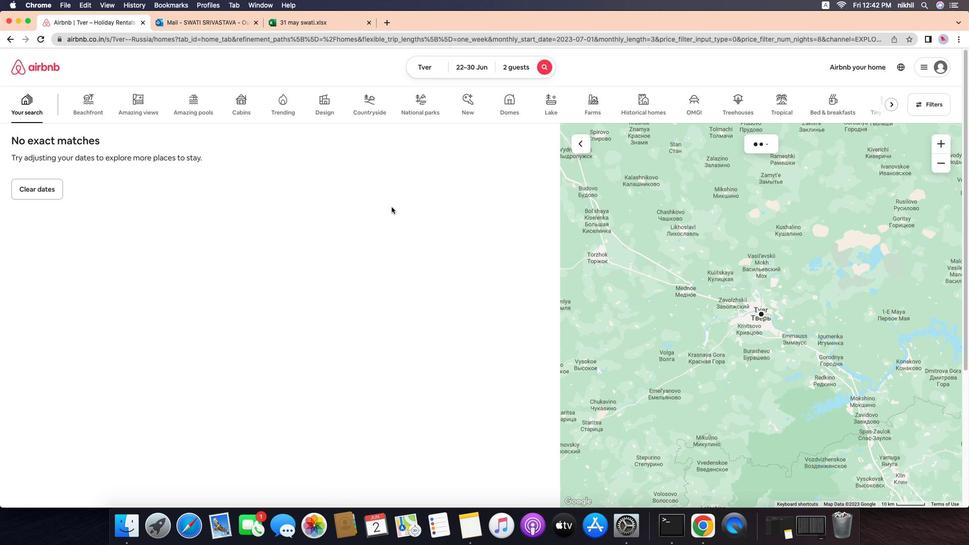 
Action: Mouse scrolled (535, 302) with delta (838, 370)
Screenshot: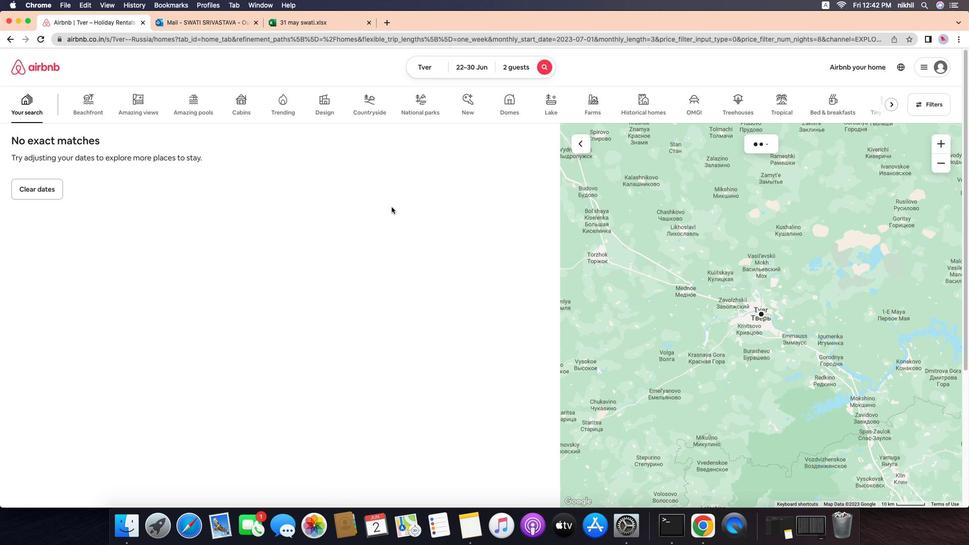 
Action: Mouse moved to (535, 302)
Screenshot: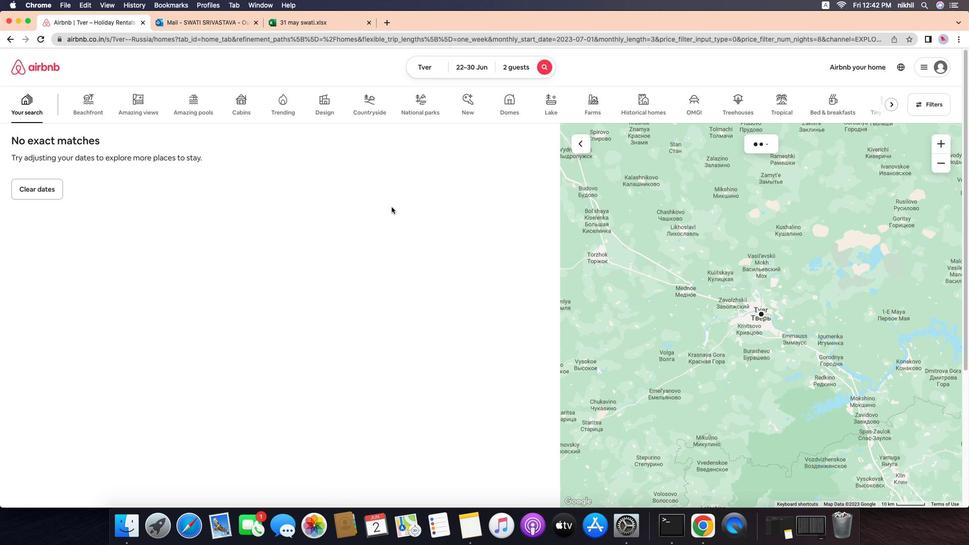 
Action: Mouse scrolled (535, 302) with delta (838, 370)
Screenshot: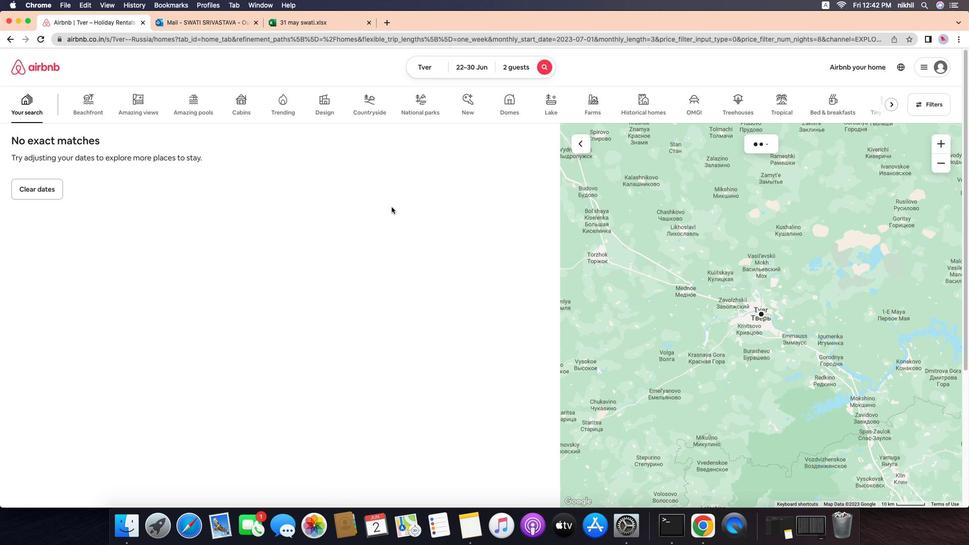 
Action: Mouse moved to (535, 302)
Screenshot: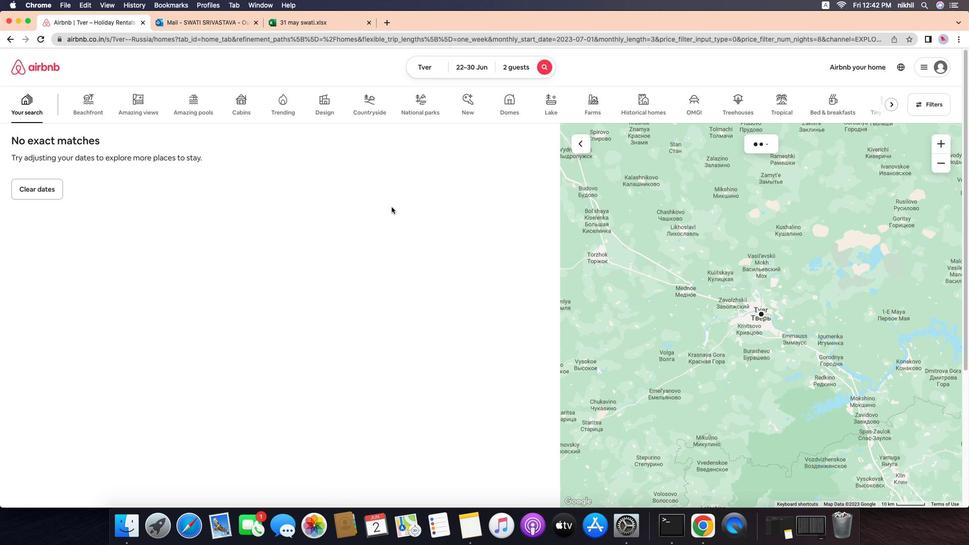 
Action: Mouse scrolled (535, 302) with delta (838, 369)
Screenshot: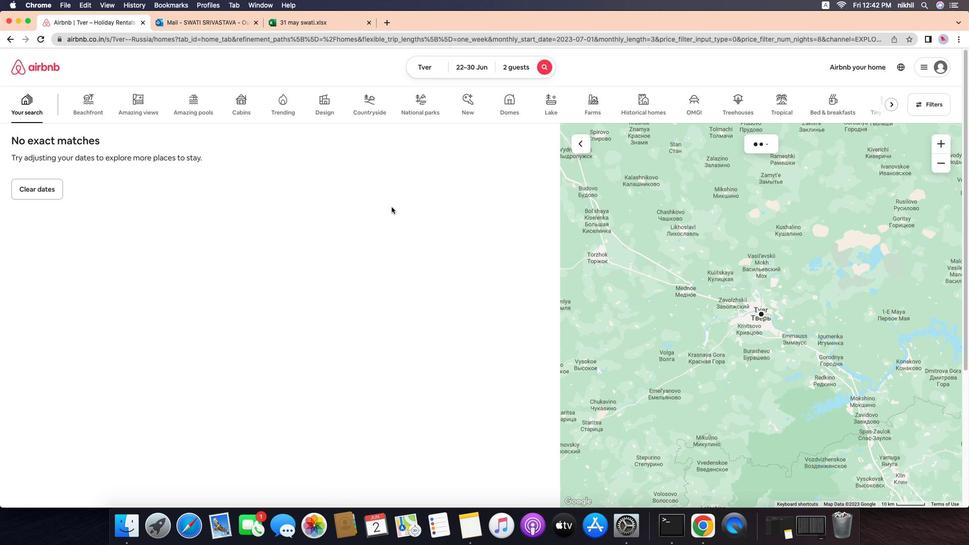 
Action: Mouse scrolled (535, 302) with delta (838, 369)
Screenshot: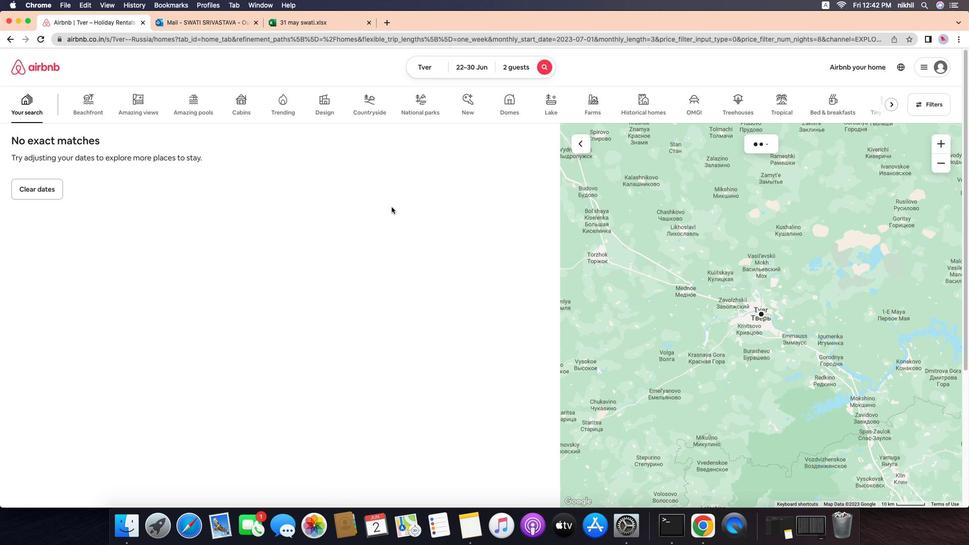 
Action: Mouse scrolled (535, 302) with delta (838, 370)
Screenshot: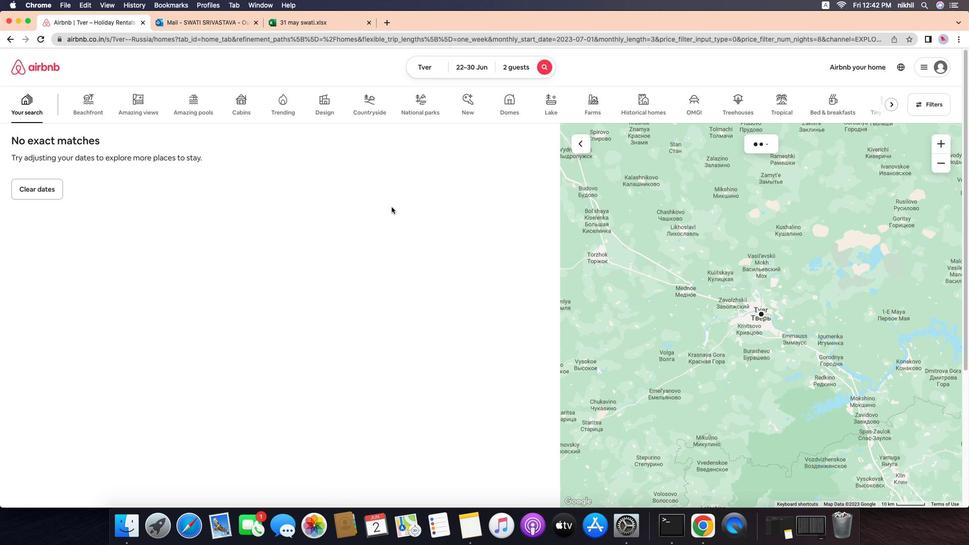 
Action: Mouse scrolled (535, 302) with delta (838, 370)
Screenshot: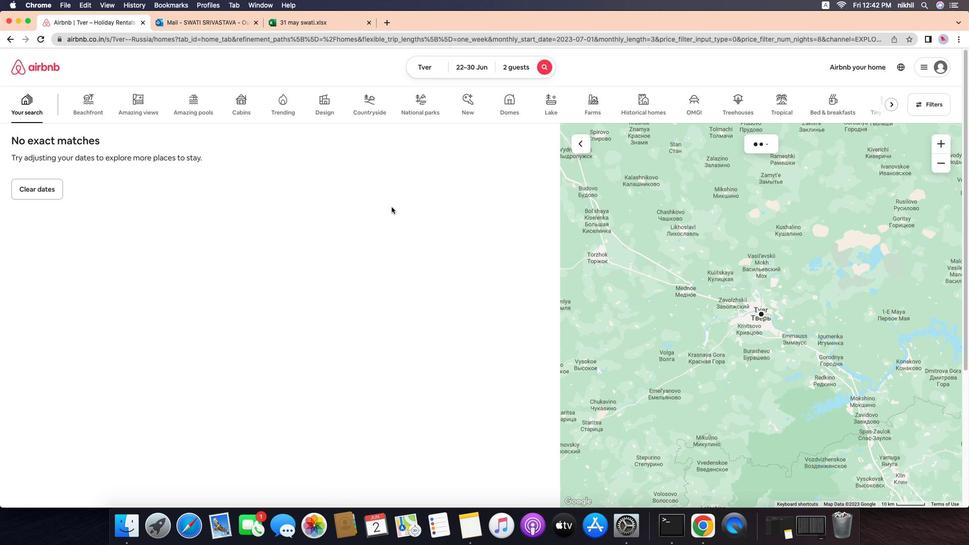 
Action: Mouse moved to (455, 274)
Screenshot: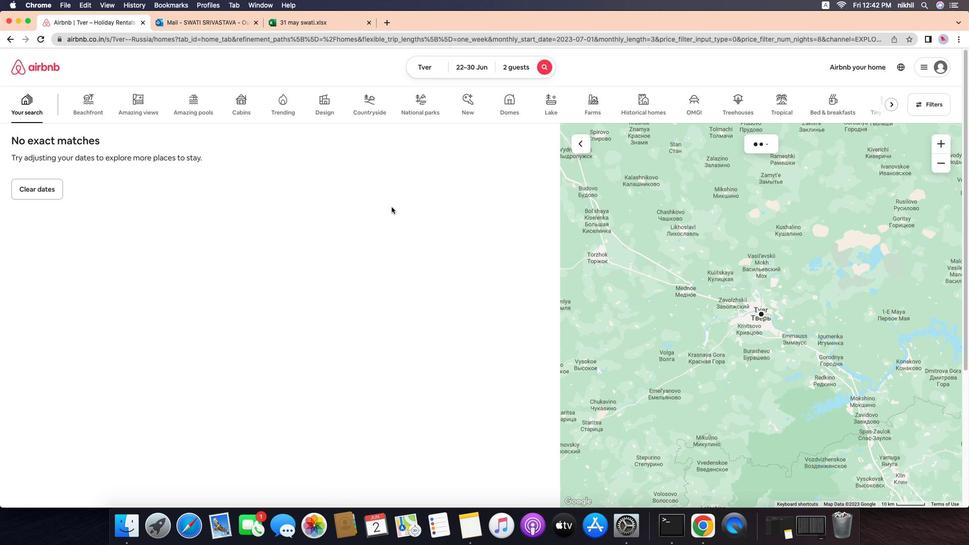 
Action: Mouse pressed left at (455, 274)
Screenshot: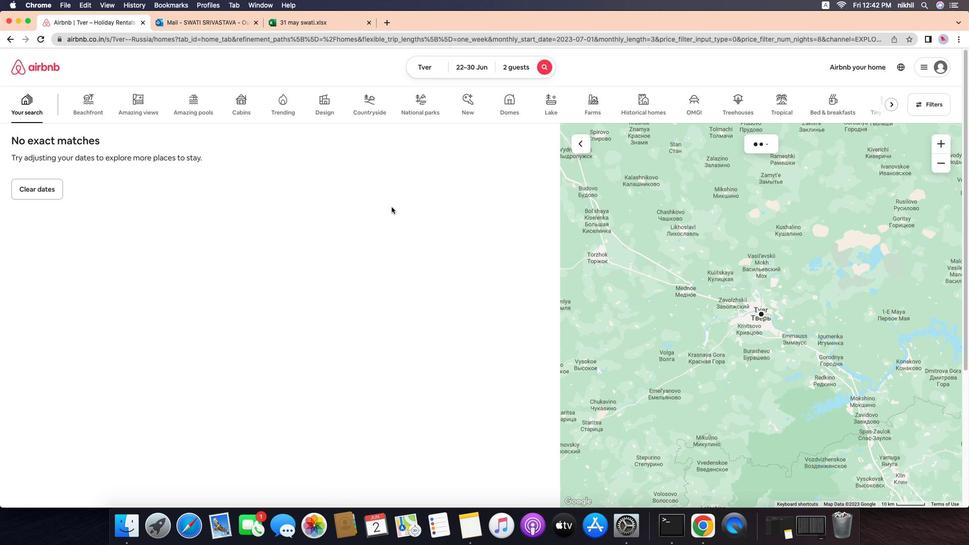 
Action: Mouse moved to (586, 328)
Screenshot: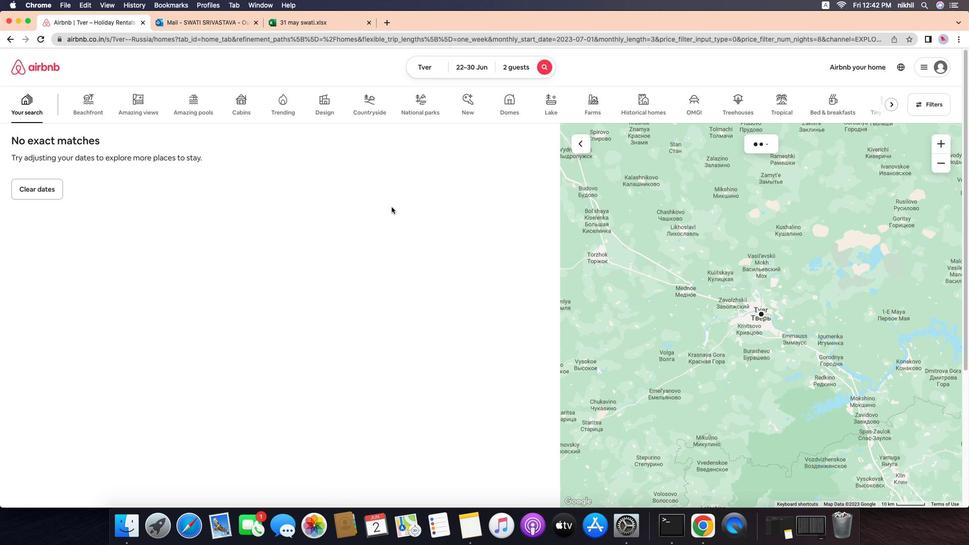 
